 Task: Create a due date automation trigger when advanced on, 2 hours after a card is due add dates starting in more than 1 working days.
Action: Mouse moved to (1242, 354)
Screenshot: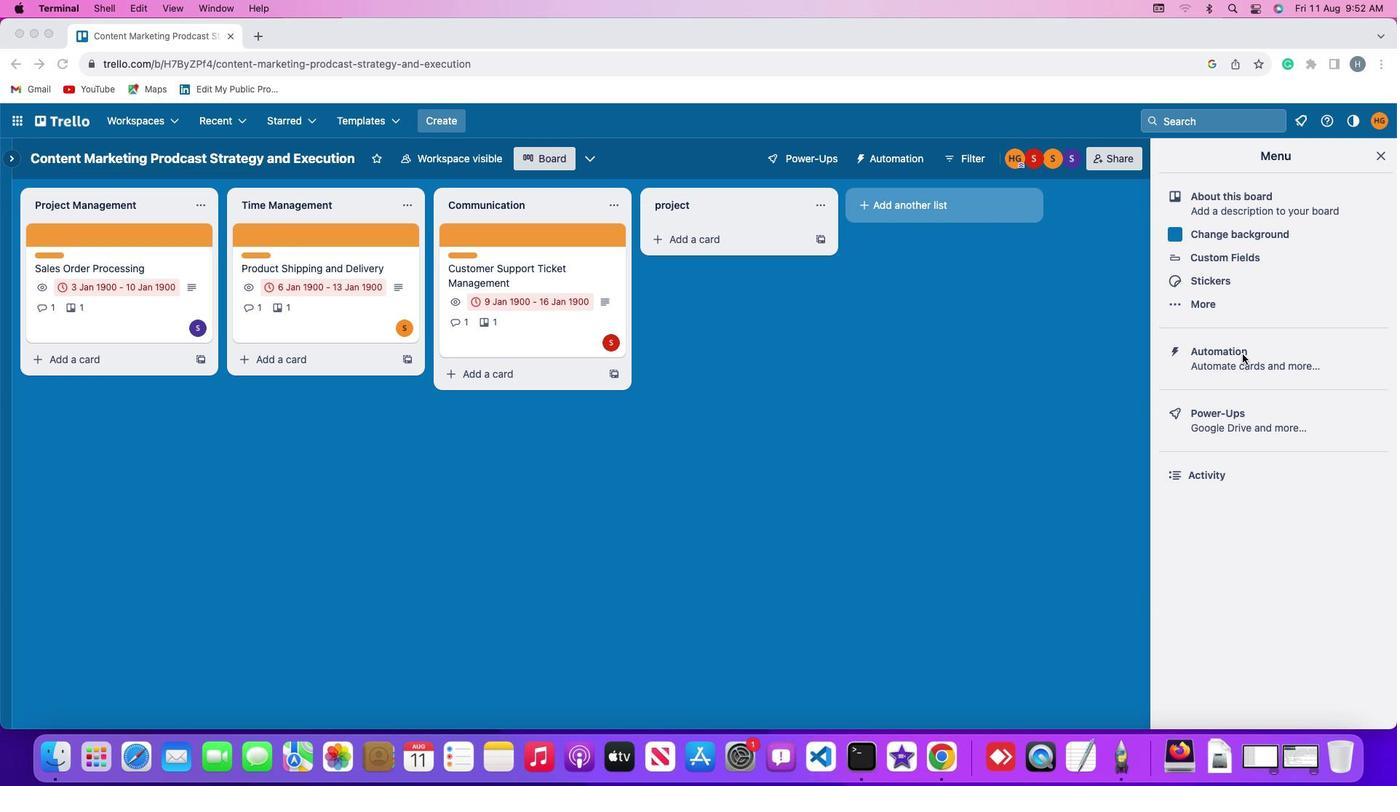 
Action: Mouse pressed left at (1242, 354)
Screenshot: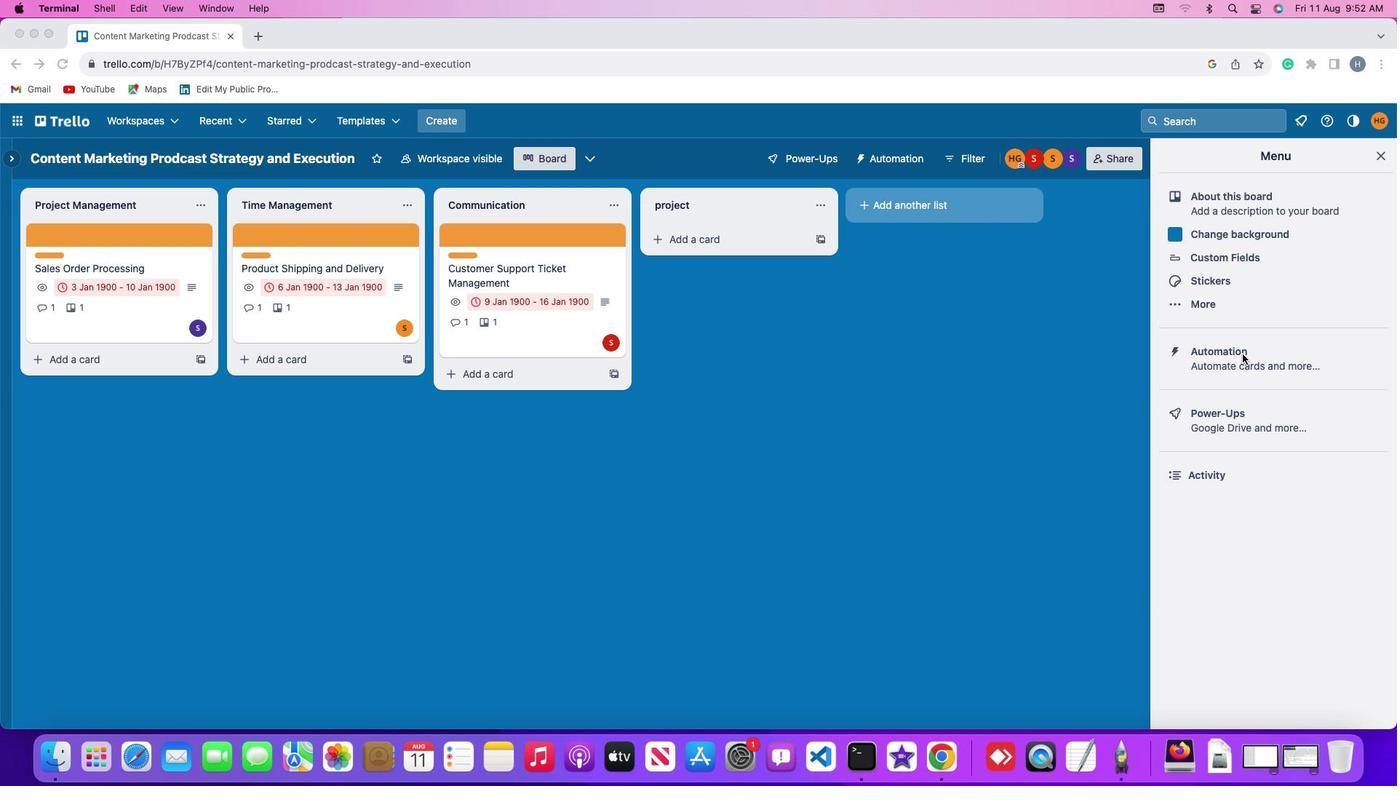 
Action: Mouse pressed left at (1242, 354)
Screenshot: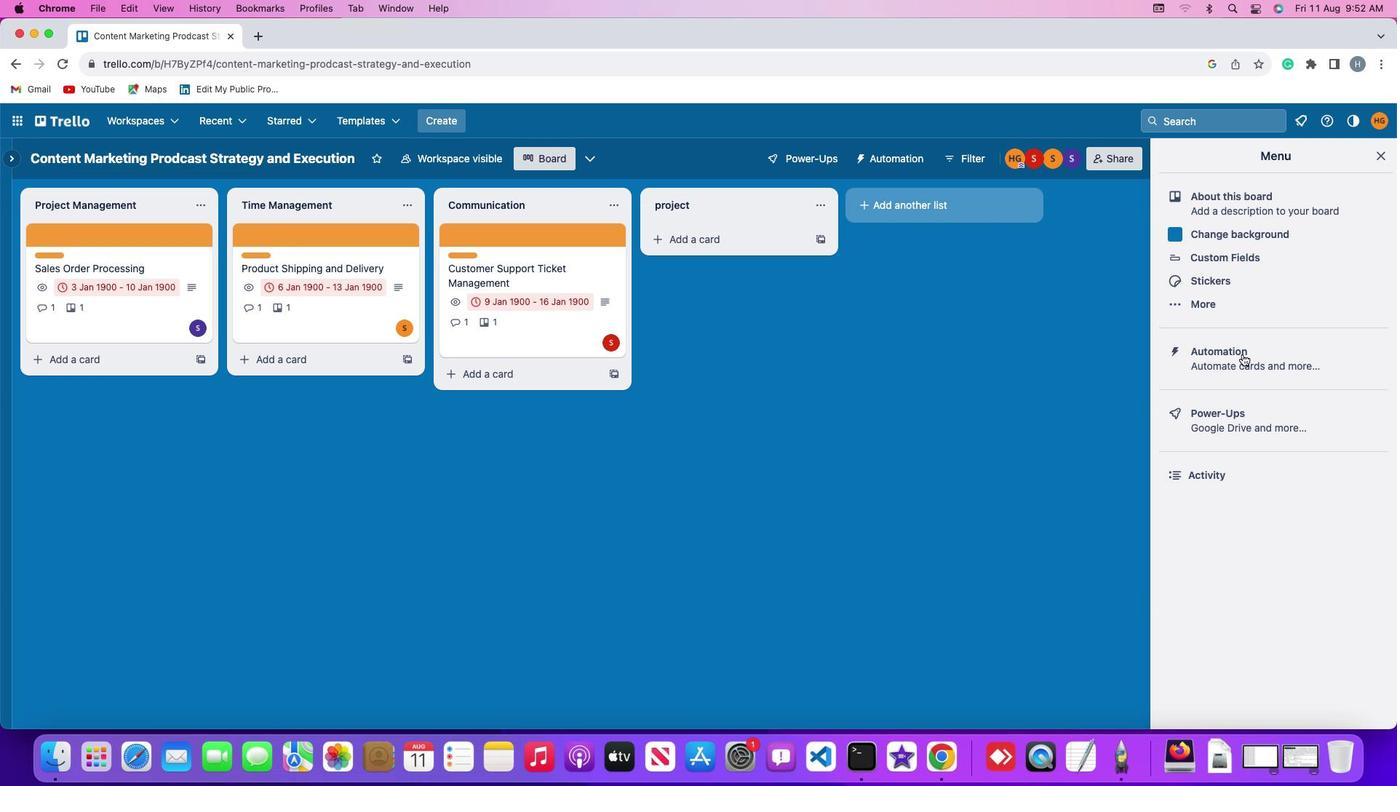 
Action: Mouse moved to (101, 351)
Screenshot: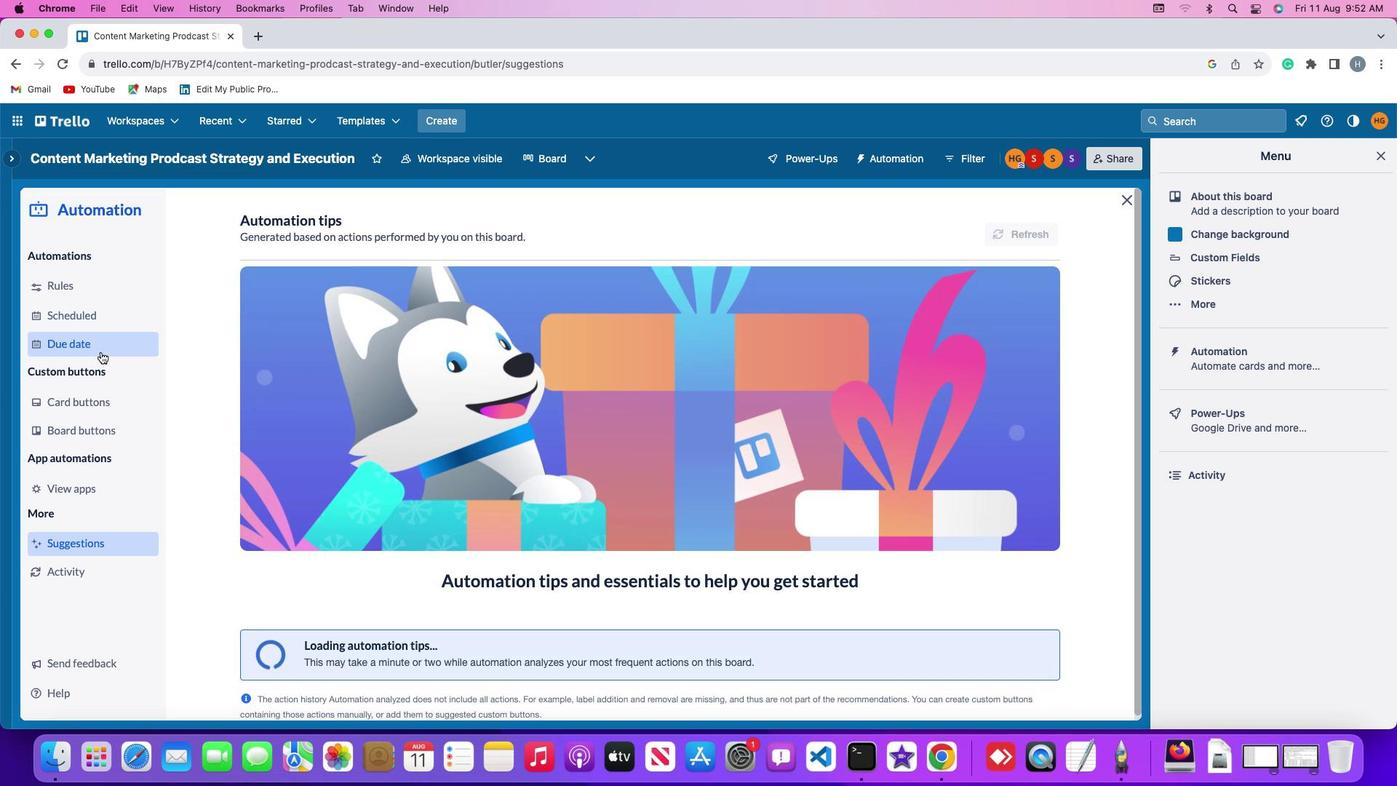 
Action: Mouse pressed left at (101, 351)
Screenshot: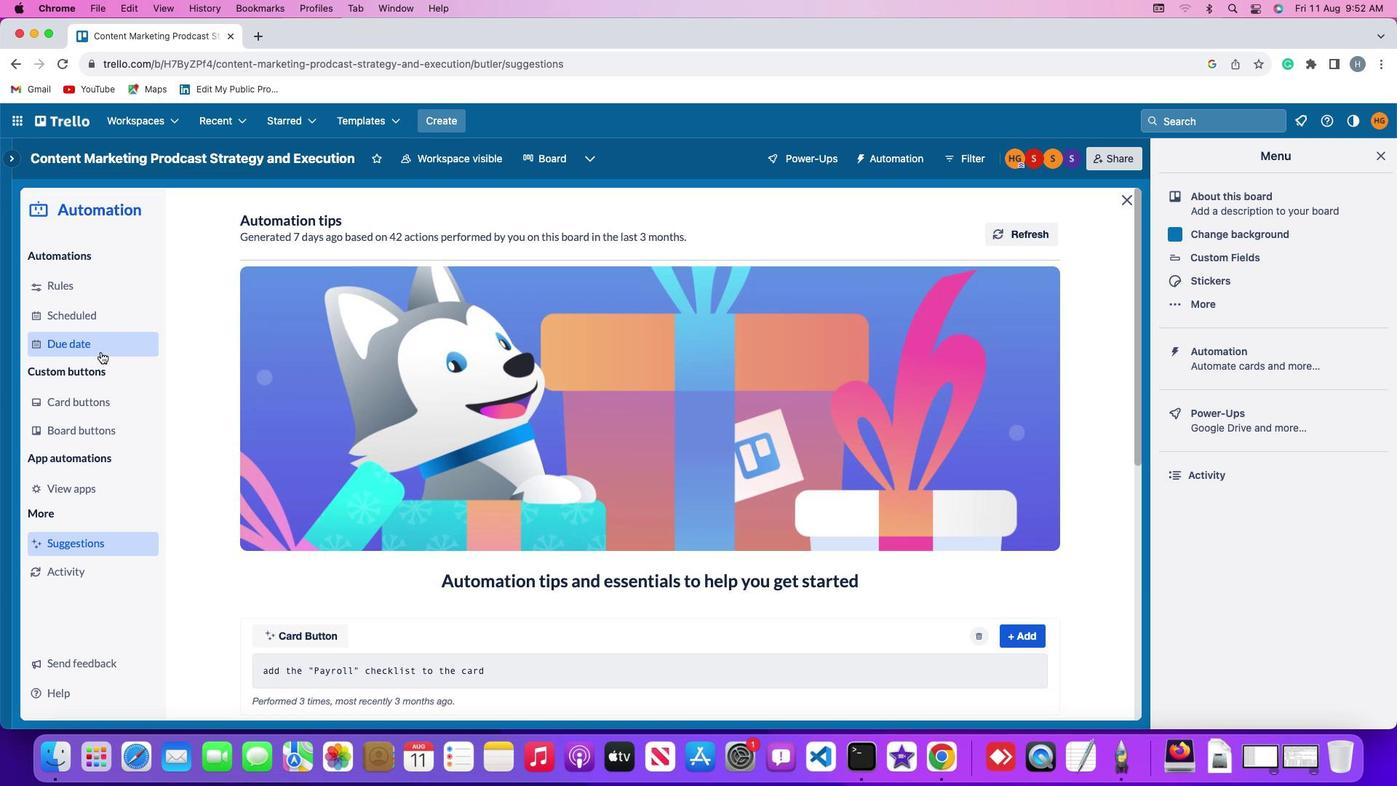 
Action: Mouse moved to (964, 218)
Screenshot: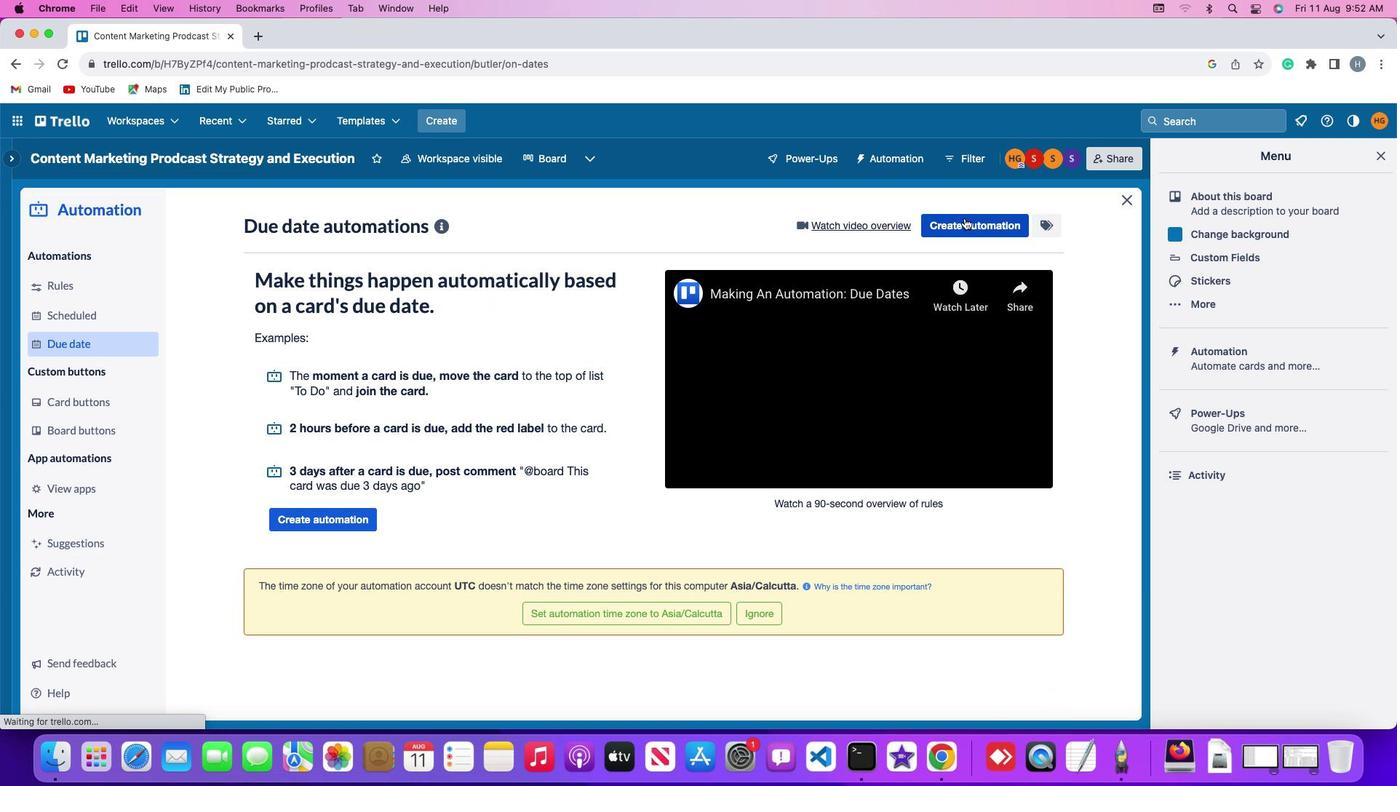 
Action: Mouse pressed left at (964, 218)
Screenshot: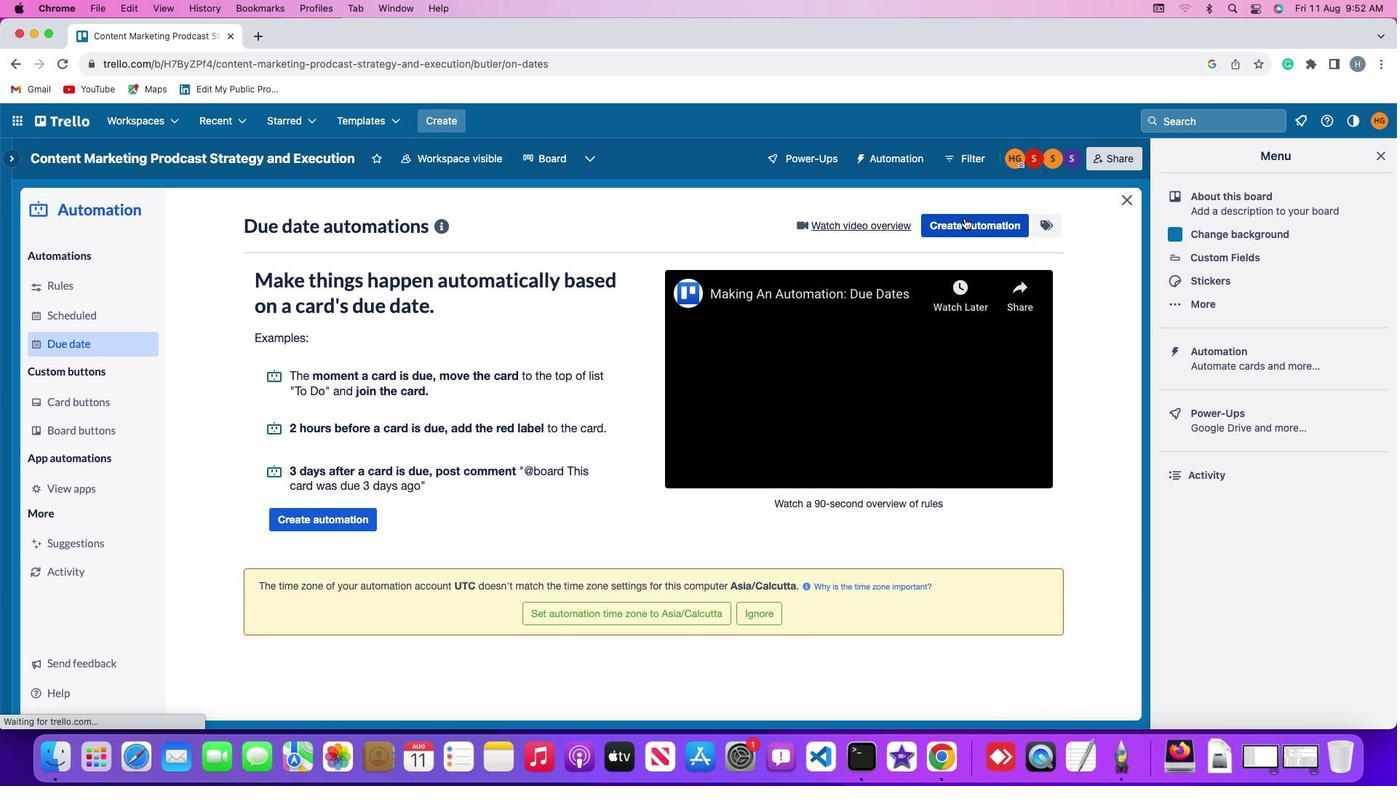 
Action: Mouse moved to (298, 361)
Screenshot: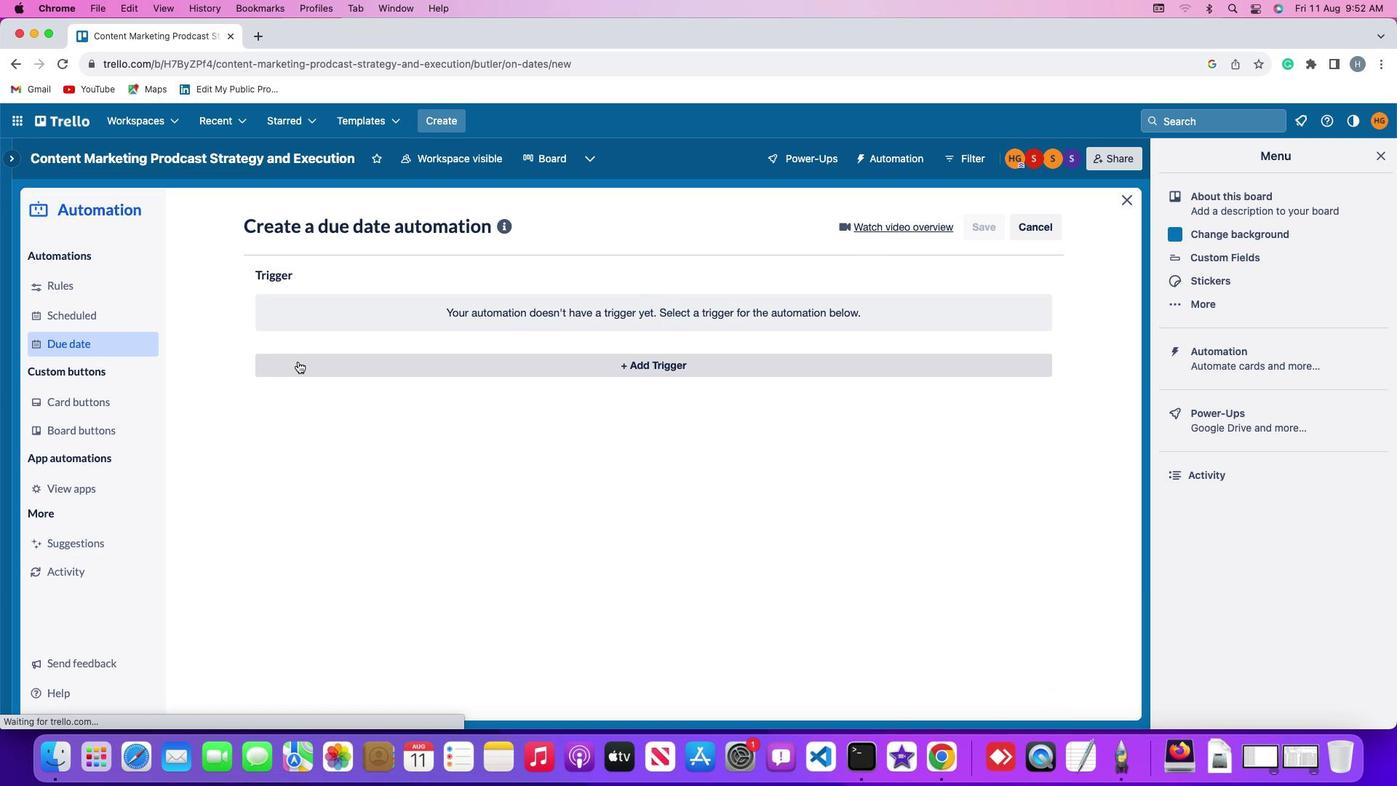 
Action: Mouse pressed left at (298, 361)
Screenshot: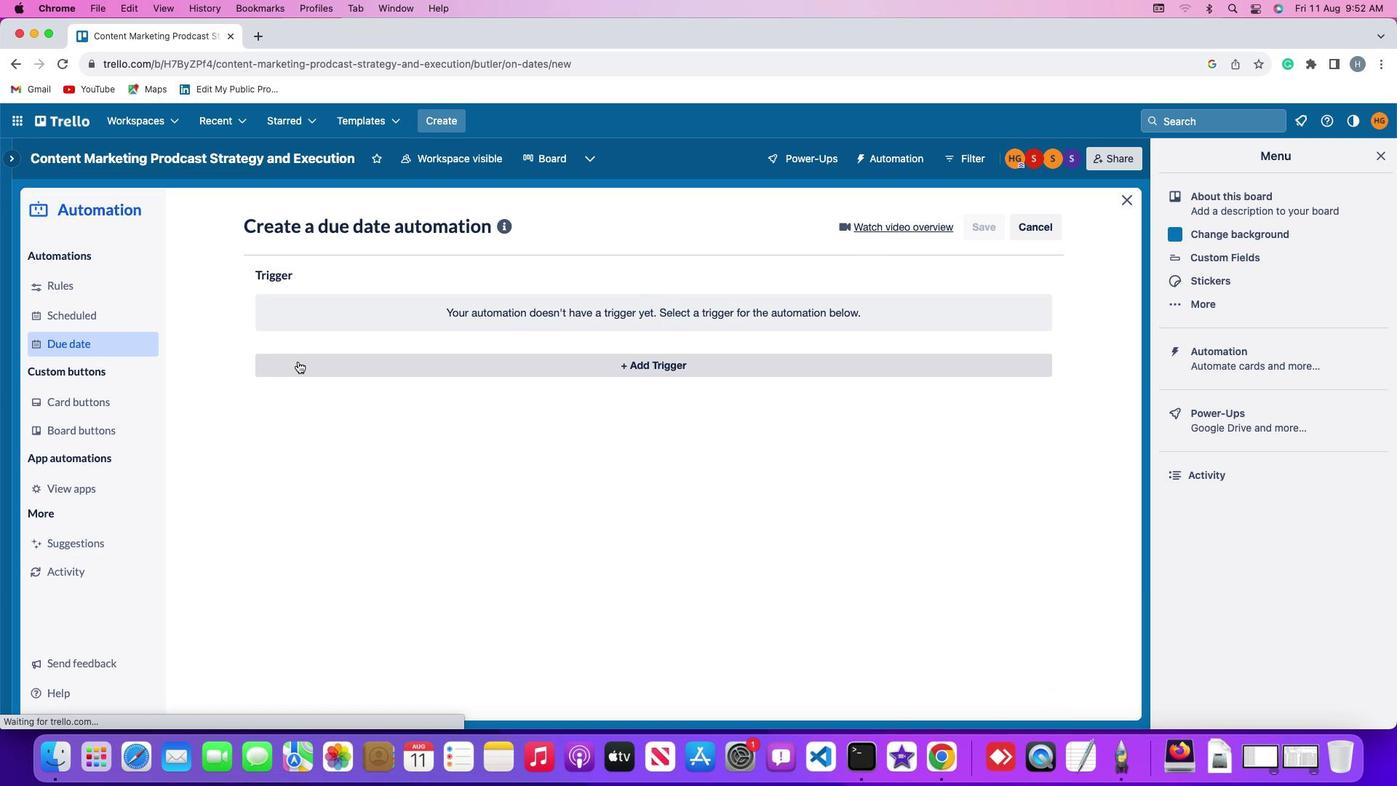 
Action: Mouse moved to (290, 583)
Screenshot: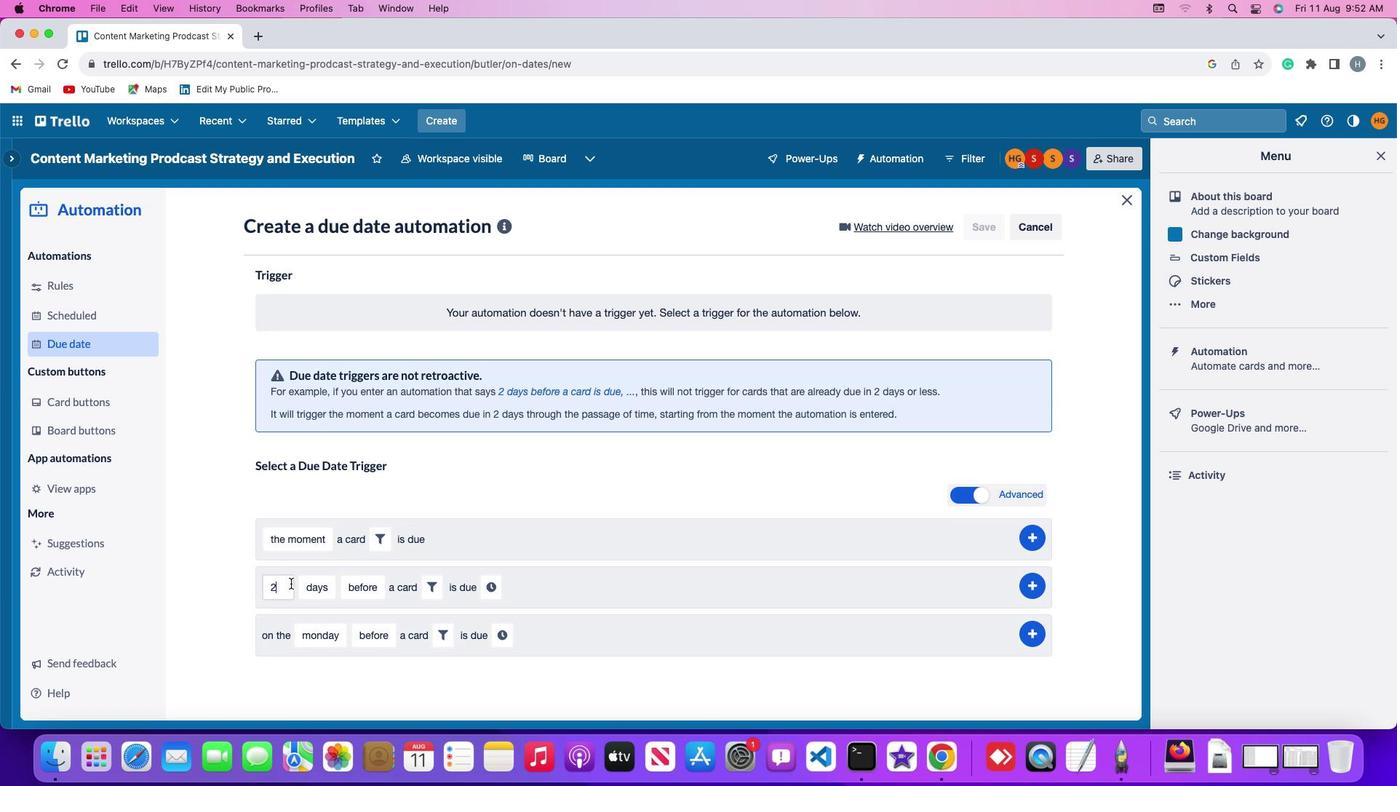 
Action: Mouse pressed left at (290, 583)
Screenshot: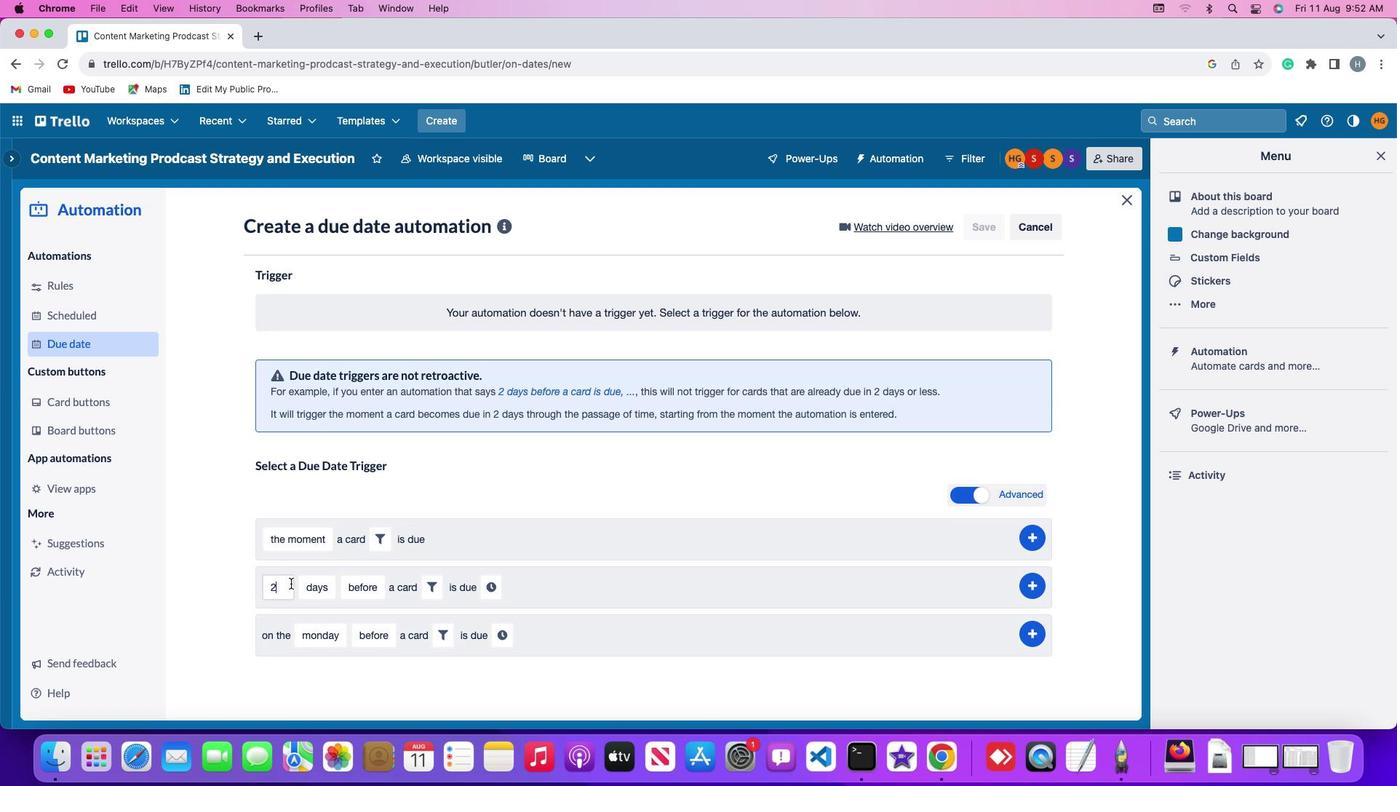 
Action: Key pressed Key.backspace'2'
Screenshot: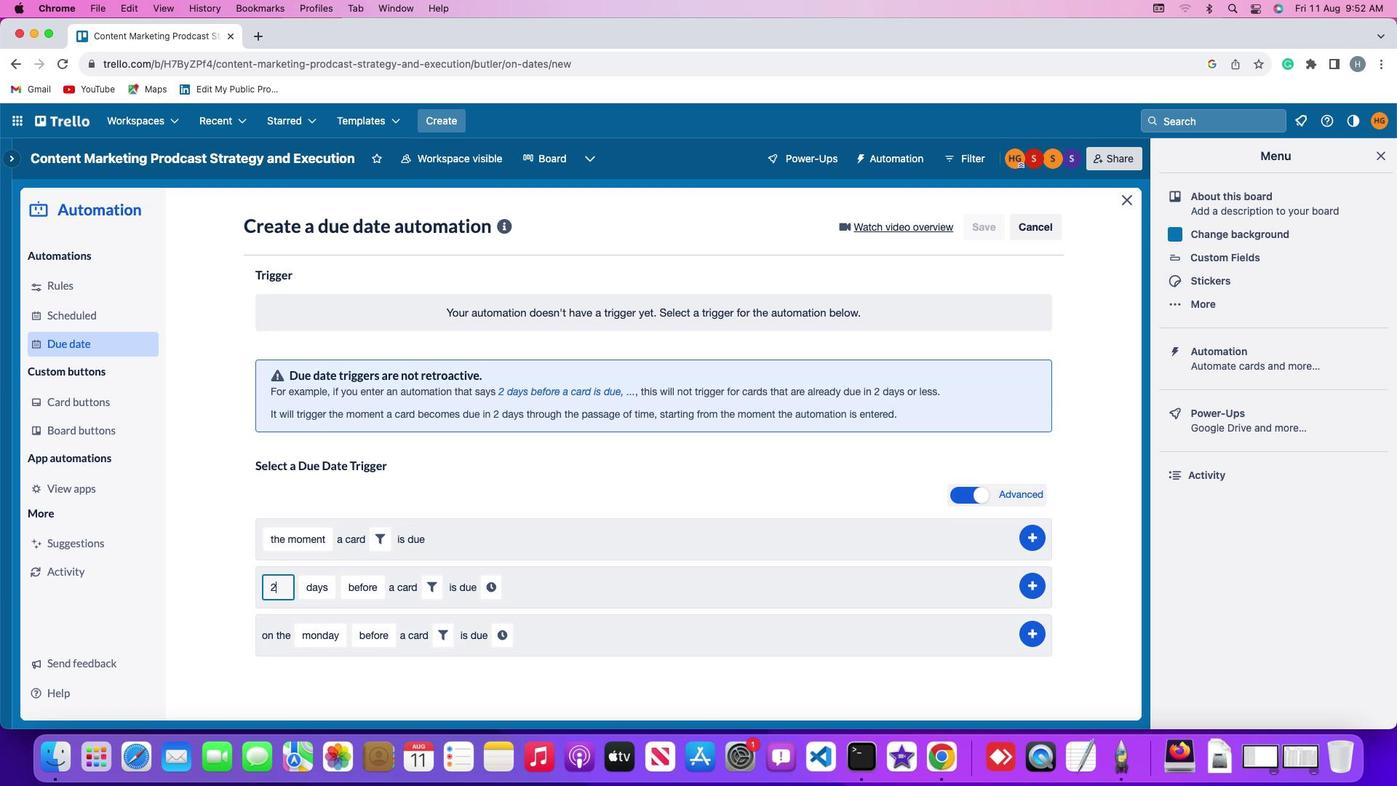
Action: Mouse moved to (313, 584)
Screenshot: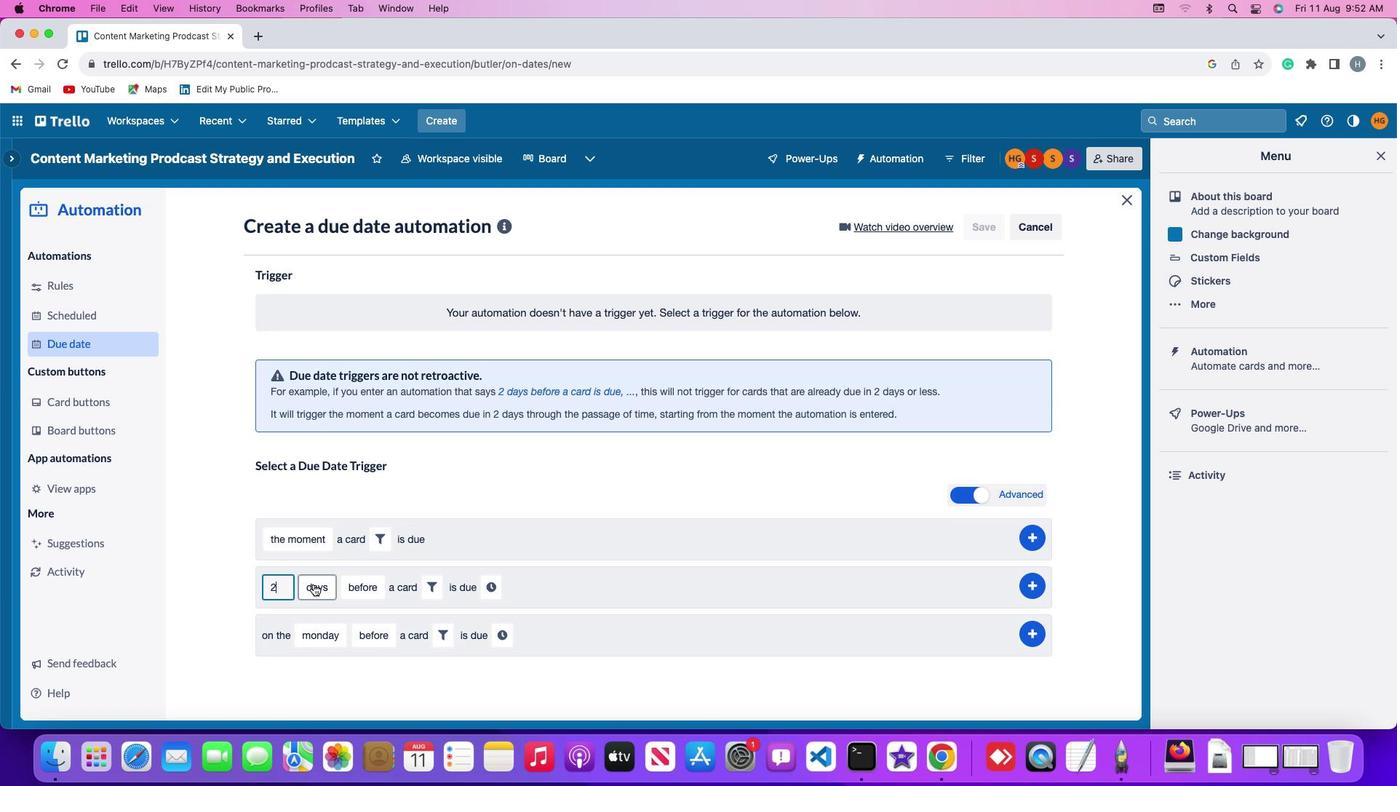
Action: Mouse pressed left at (313, 584)
Screenshot: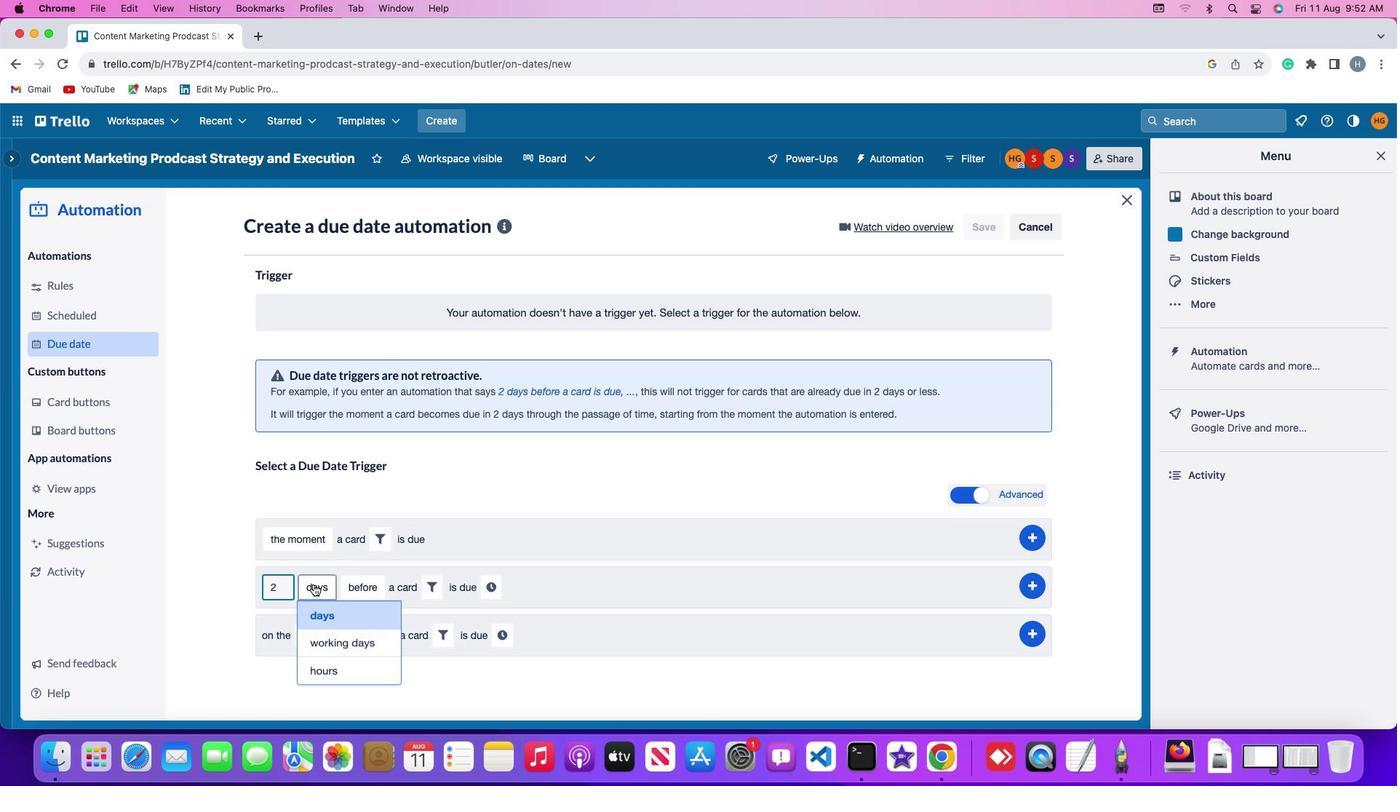 
Action: Mouse moved to (330, 677)
Screenshot: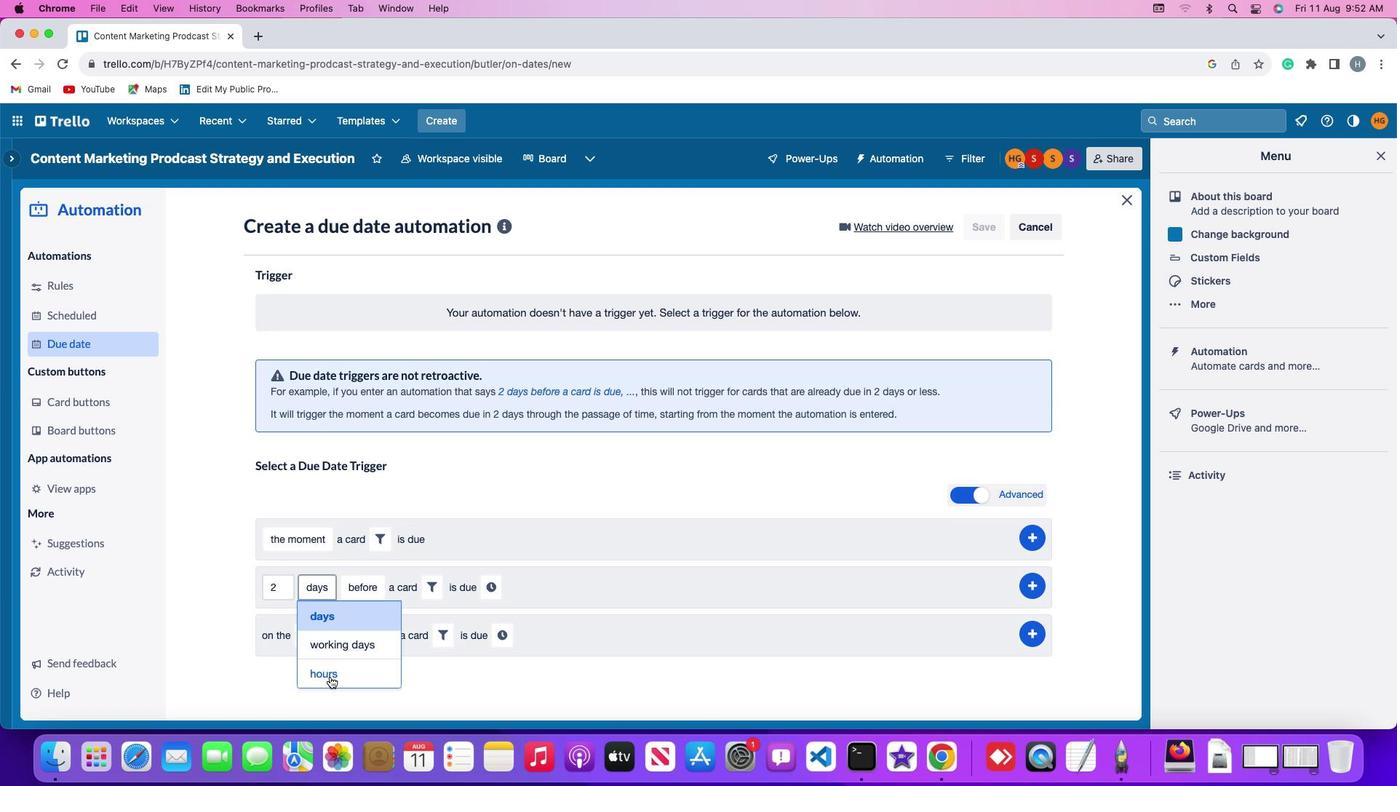 
Action: Mouse pressed left at (330, 677)
Screenshot: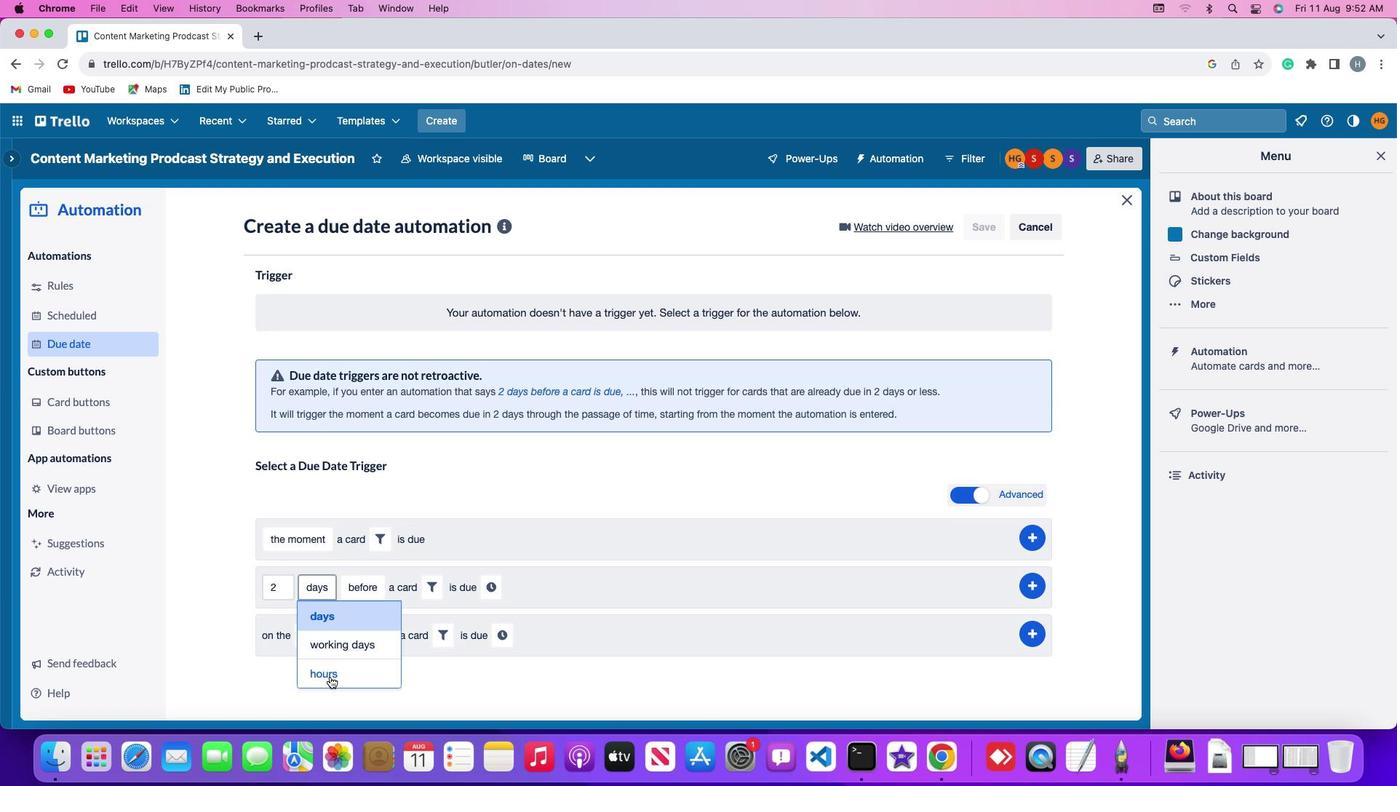 
Action: Mouse moved to (369, 589)
Screenshot: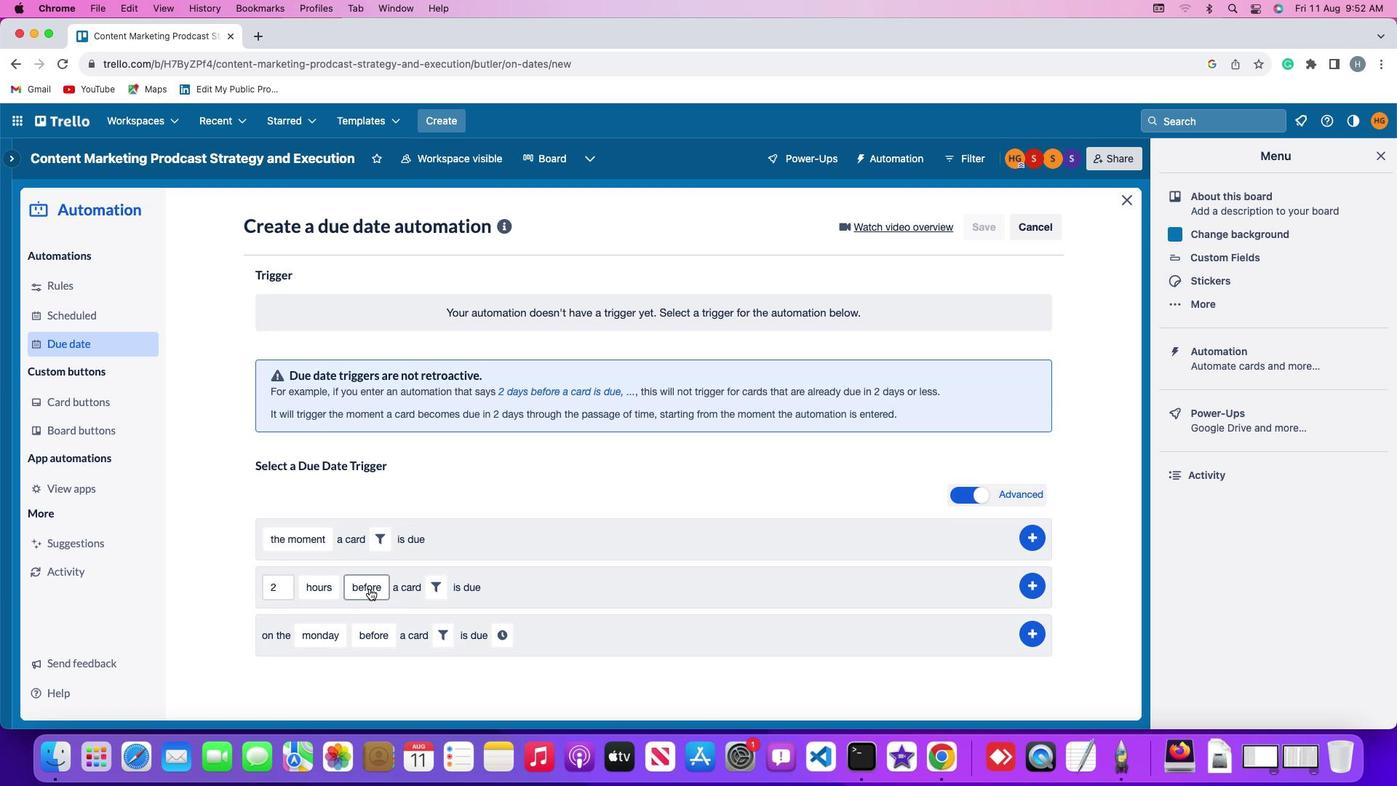 
Action: Mouse pressed left at (369, 589)
Screenshot: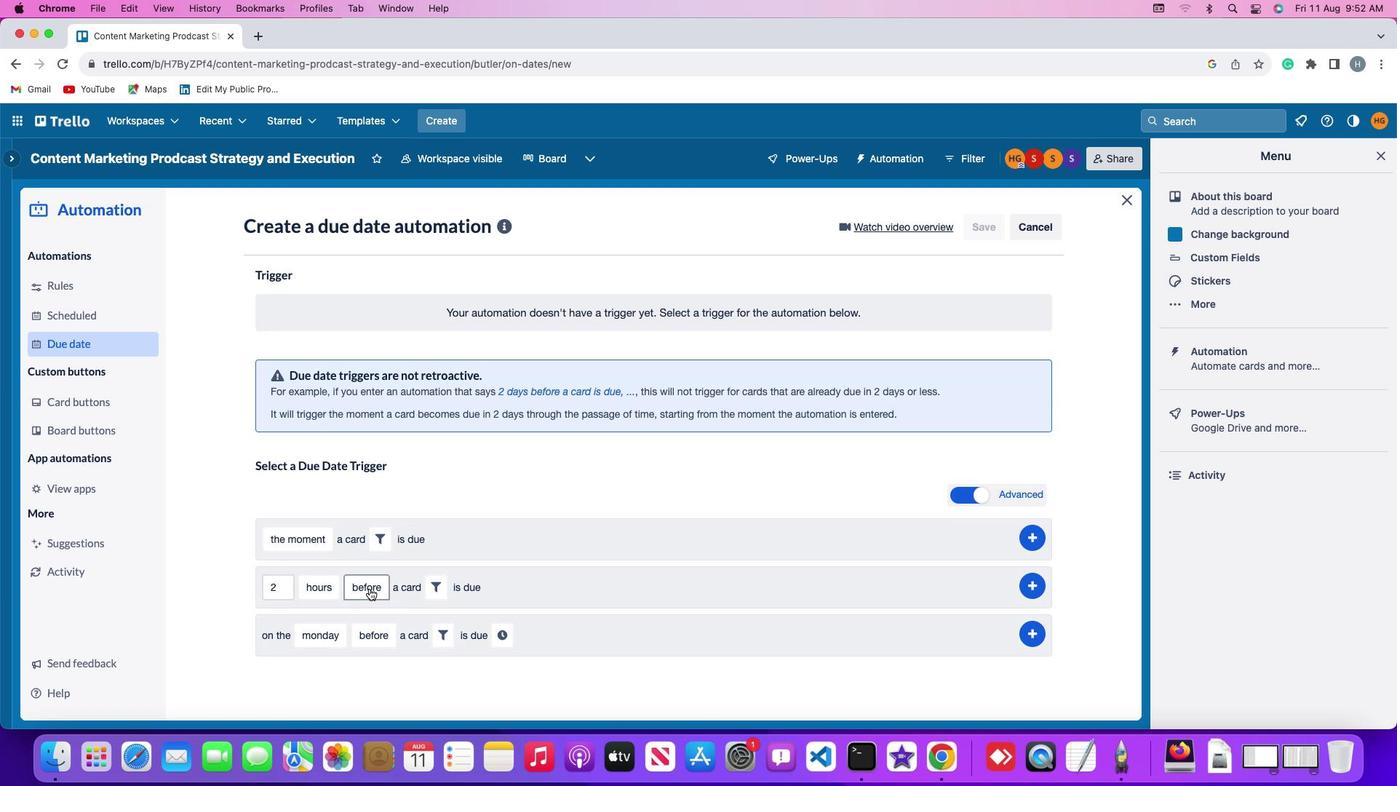 
Action: Mouse moved to (375, 651)
Screenshot: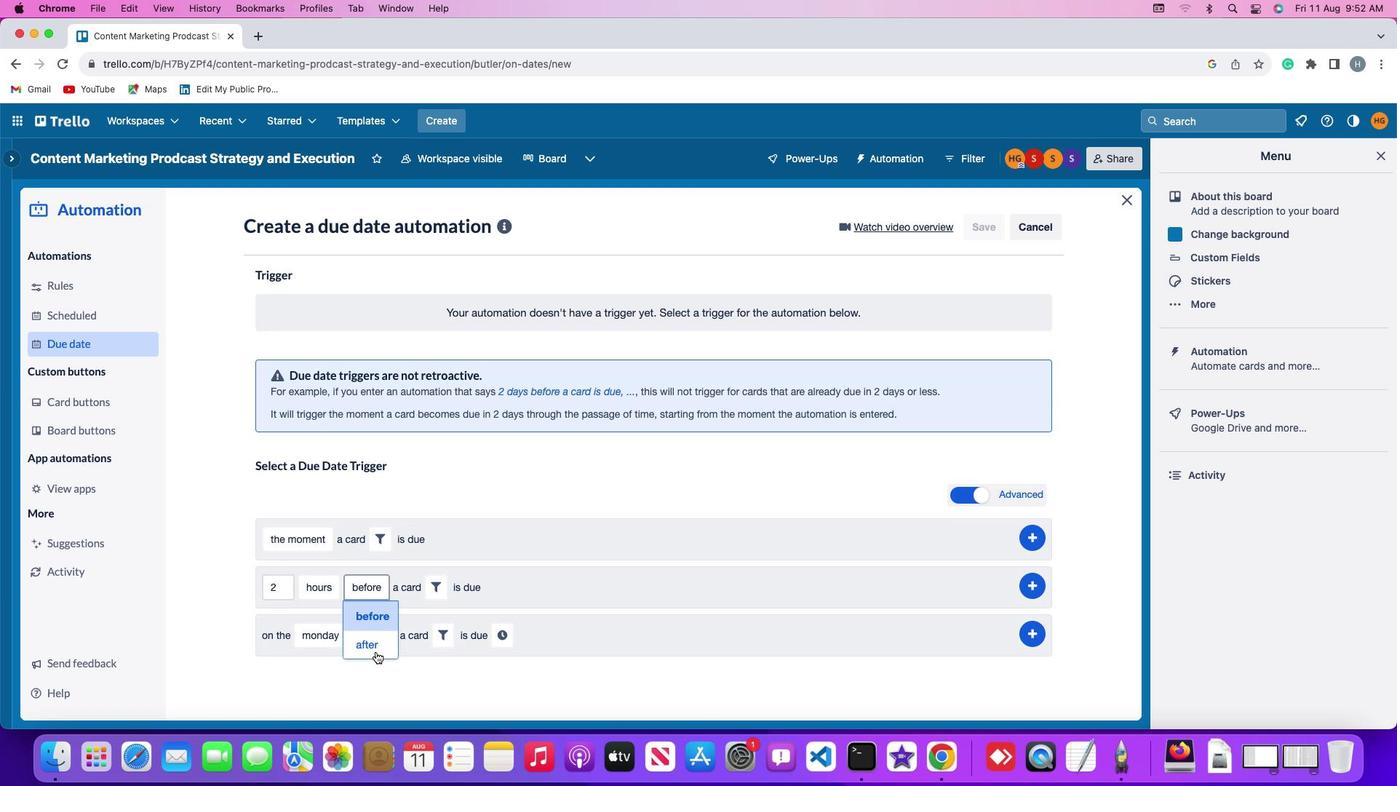 
Action: Mouse pressed left at (375, 651)
Screenshot: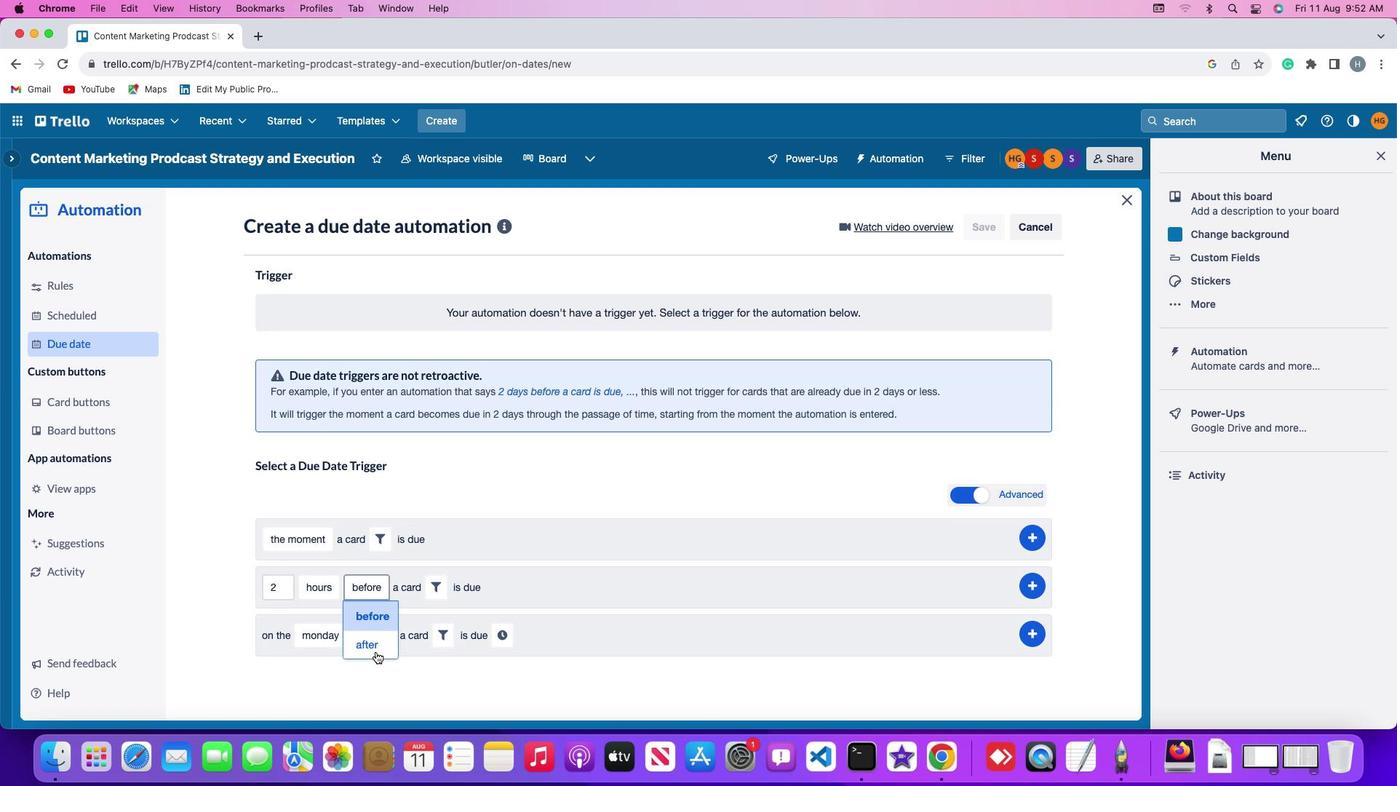 
Action: Mouse moved to (428, 586)
Screenshot: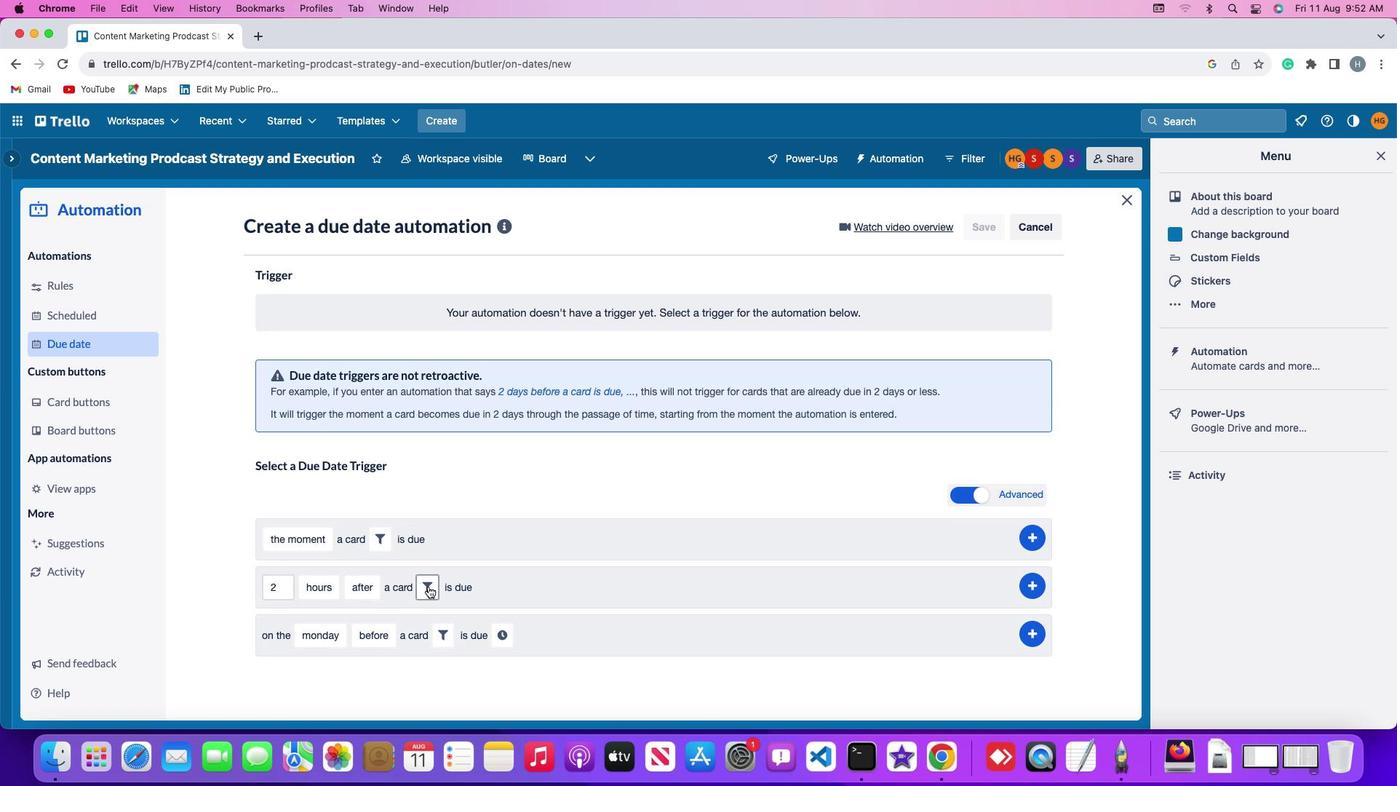 
Action: Mouse pressed left at (428, 586)
Screenshot: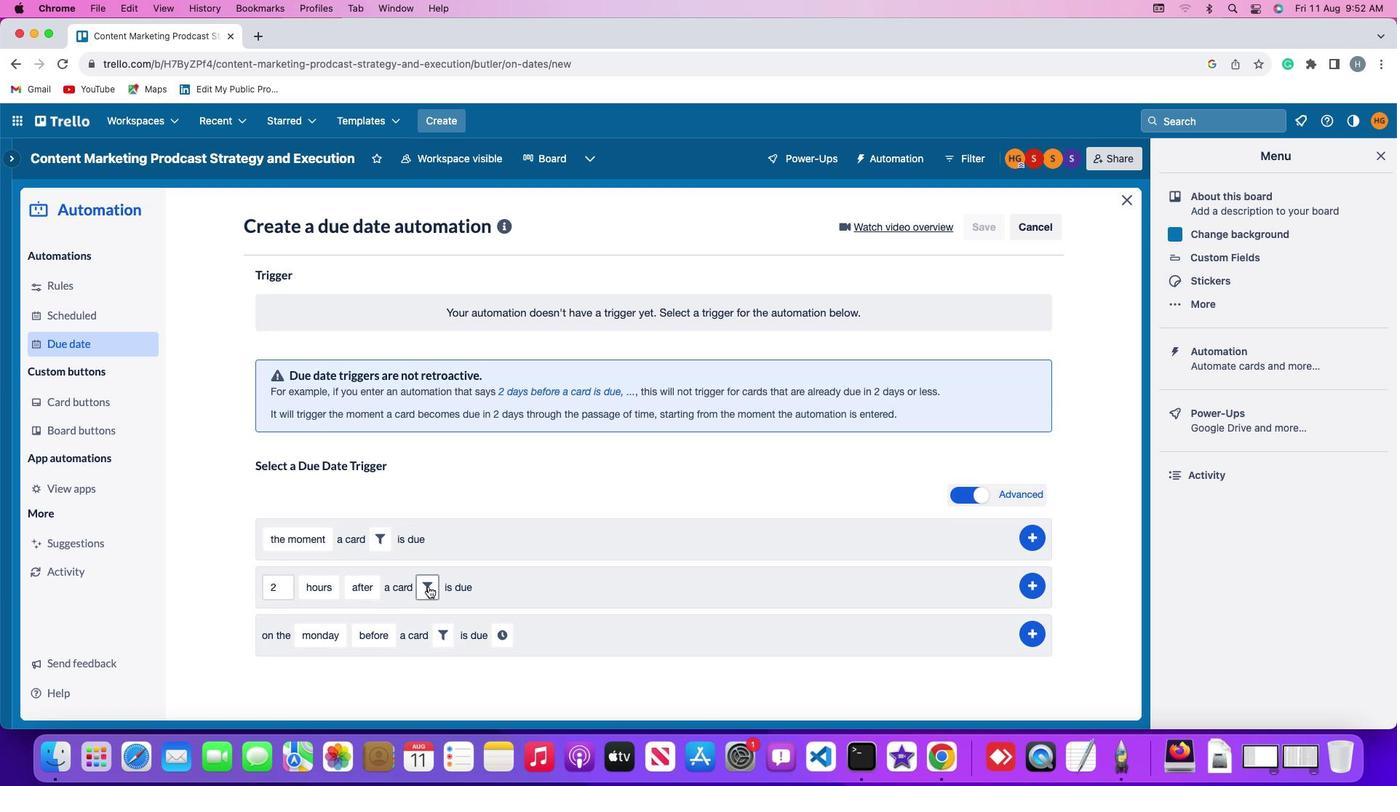 
Action: Mouse moved to (506, 638)
Screenshot: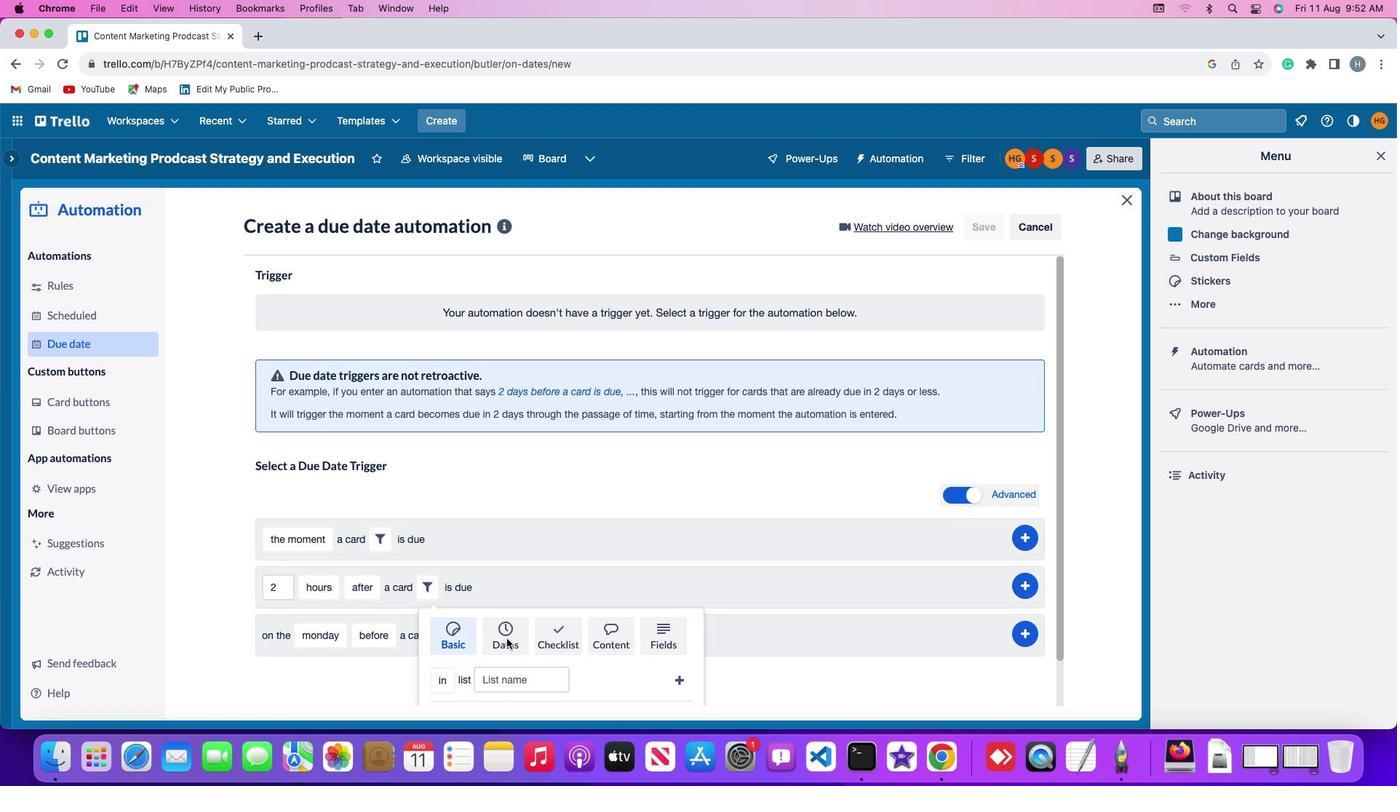 
Action: Mouse pressed left at (506, 638)
Screenshot: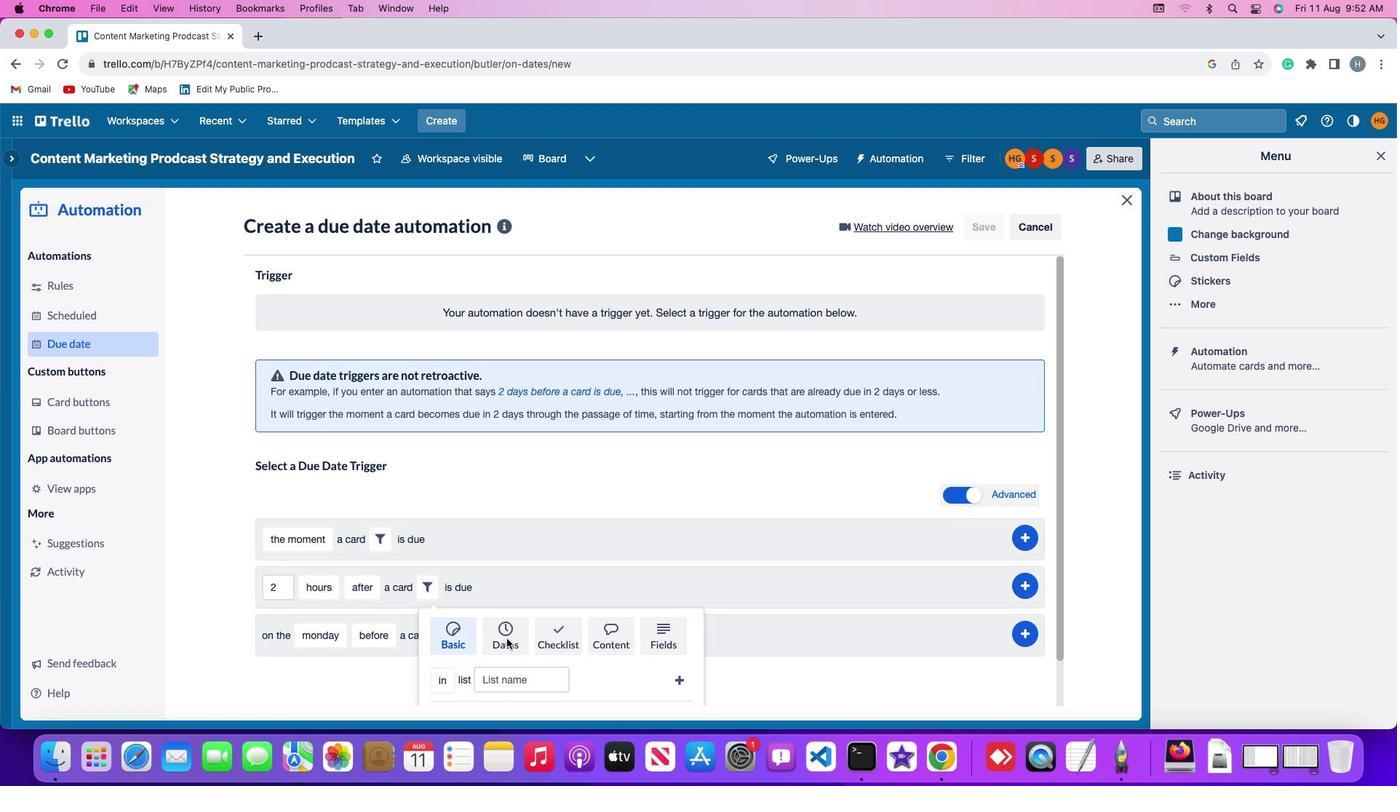 
Action: Mouse moved to (391, 667)
Screenshot: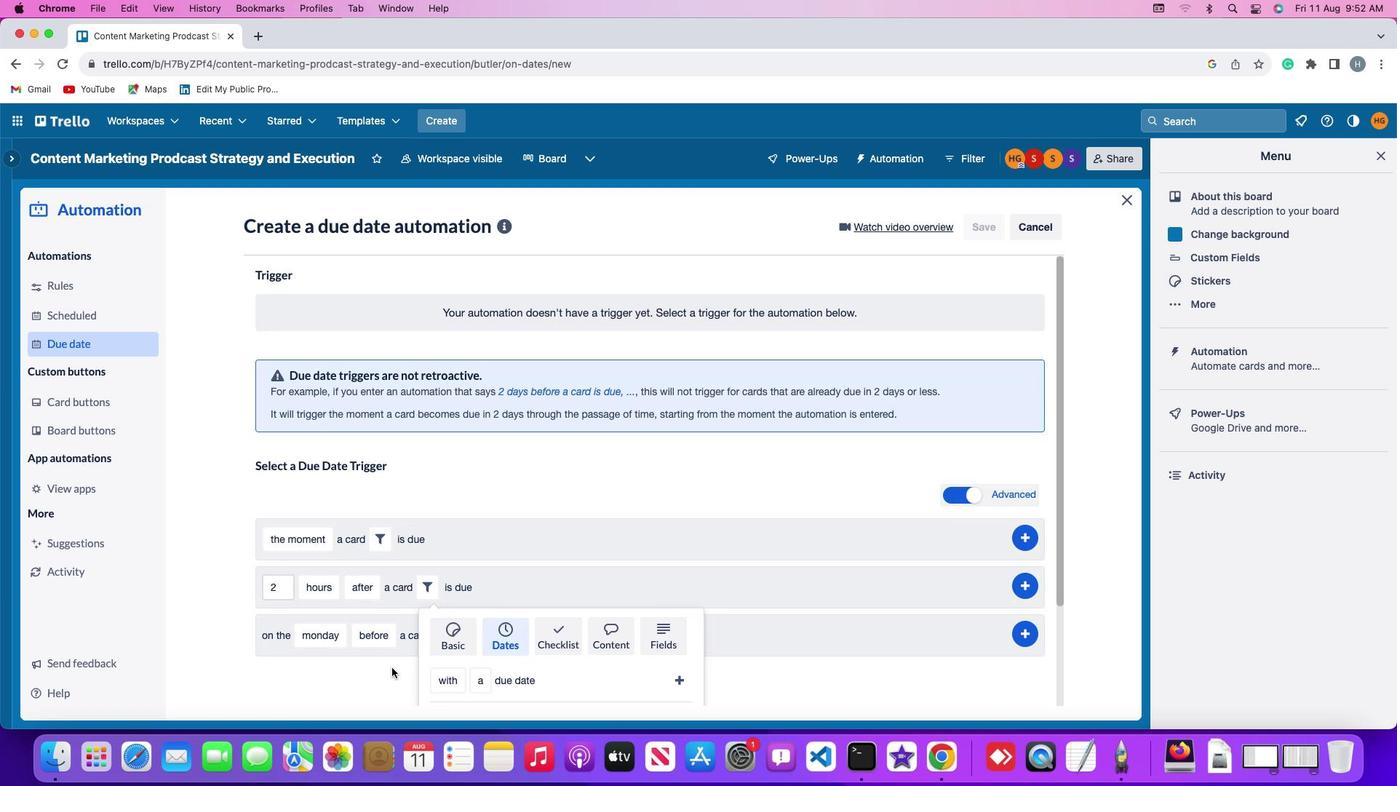 
Action: Mouse scrolled (391, 667) with delta (0, 0)
Screenshot: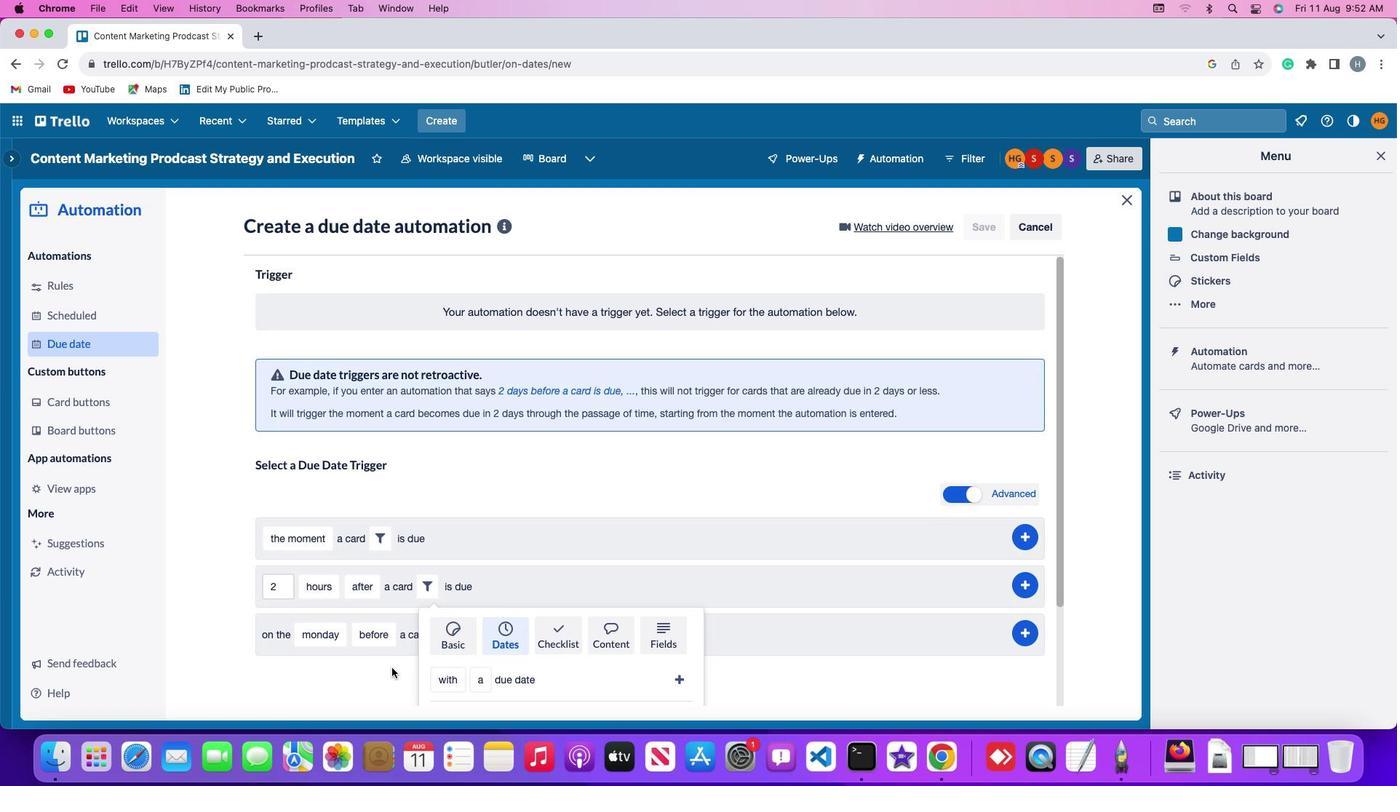 
Action: Mouse scrolled (391, 667) with delta (0, 0)
Screenshot: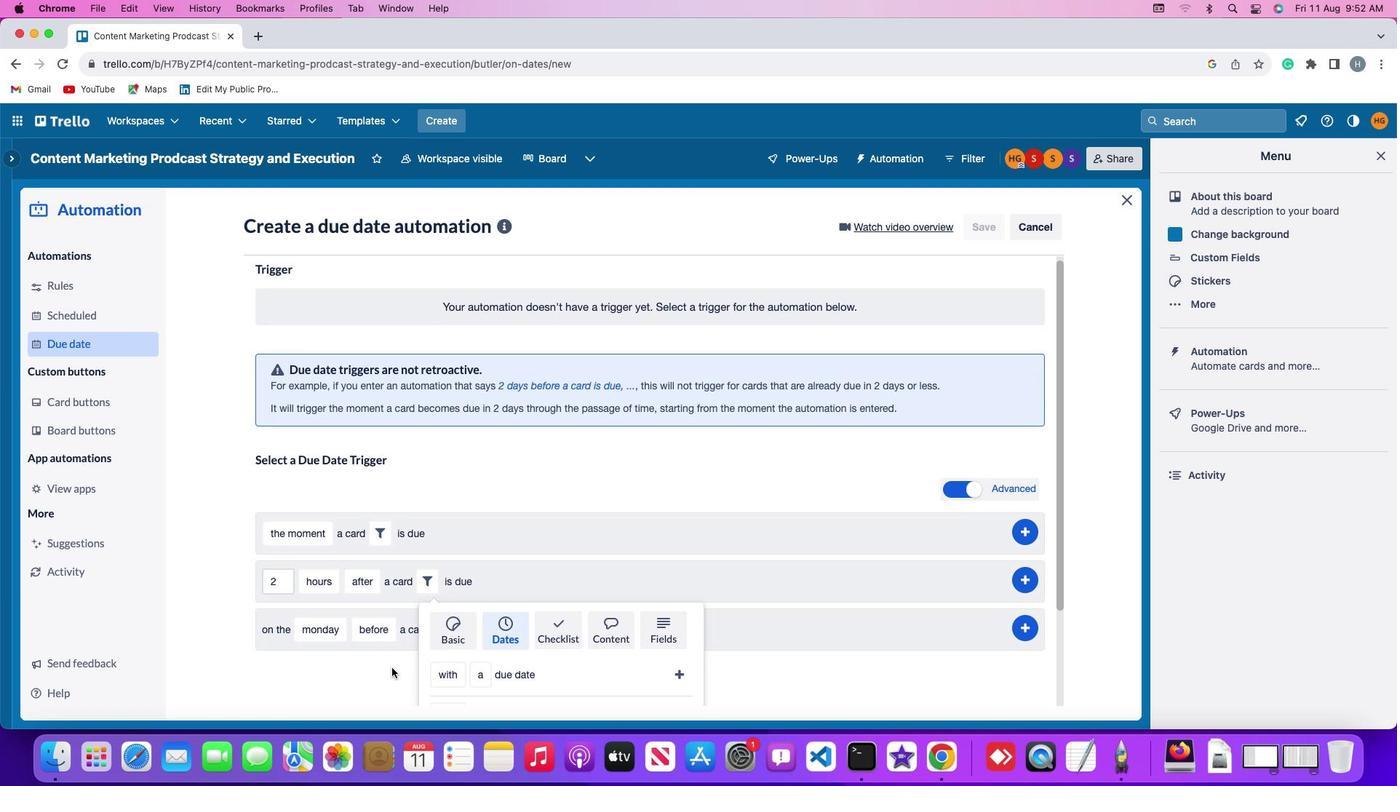 
Action: Mouse scrolled (391, 667) with delta (0, -2)
Screenshot: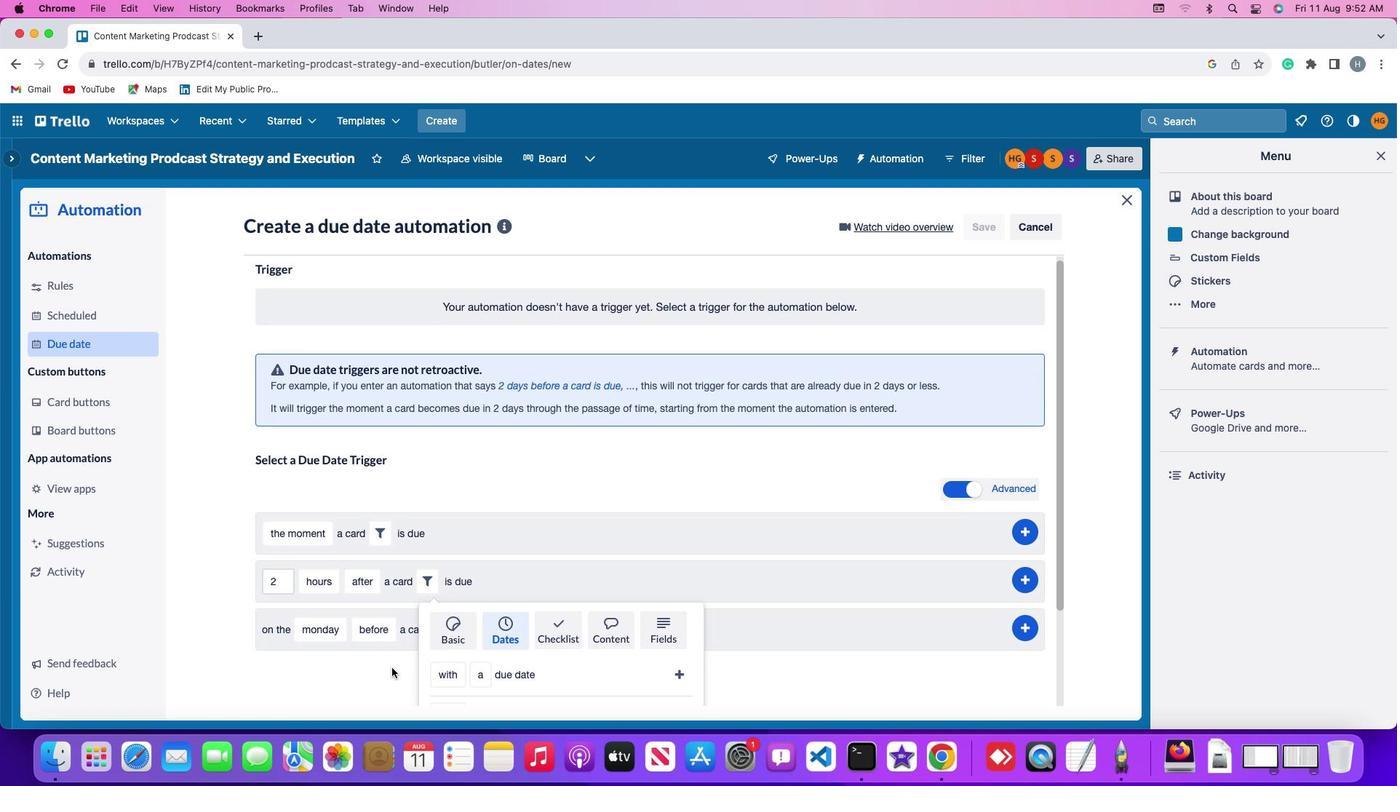 
Action: Mouse scrolled (391, 667) with delta (0, -3)
Screenshot: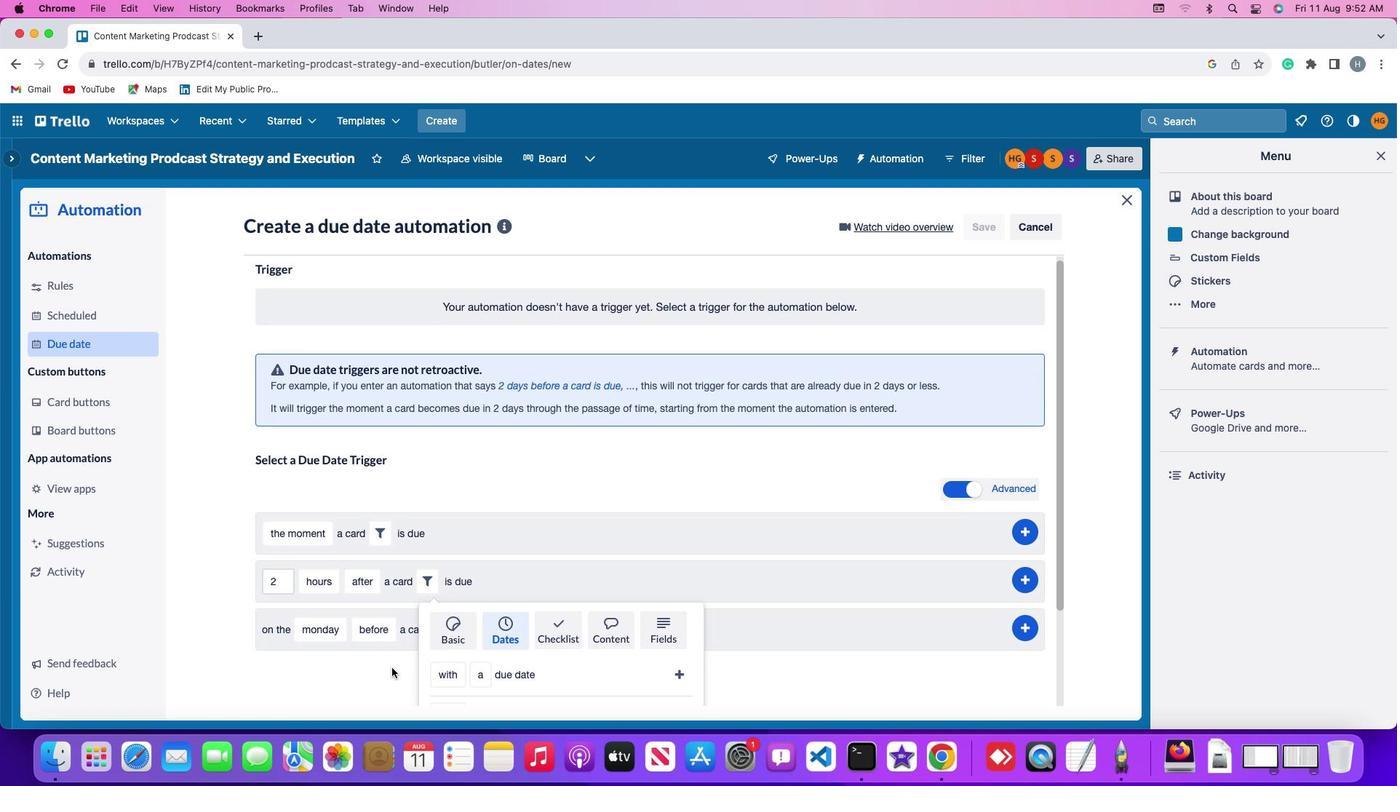 
Action: Mouse scrolled (391, 667) with delta (0, -4)
Screenshot: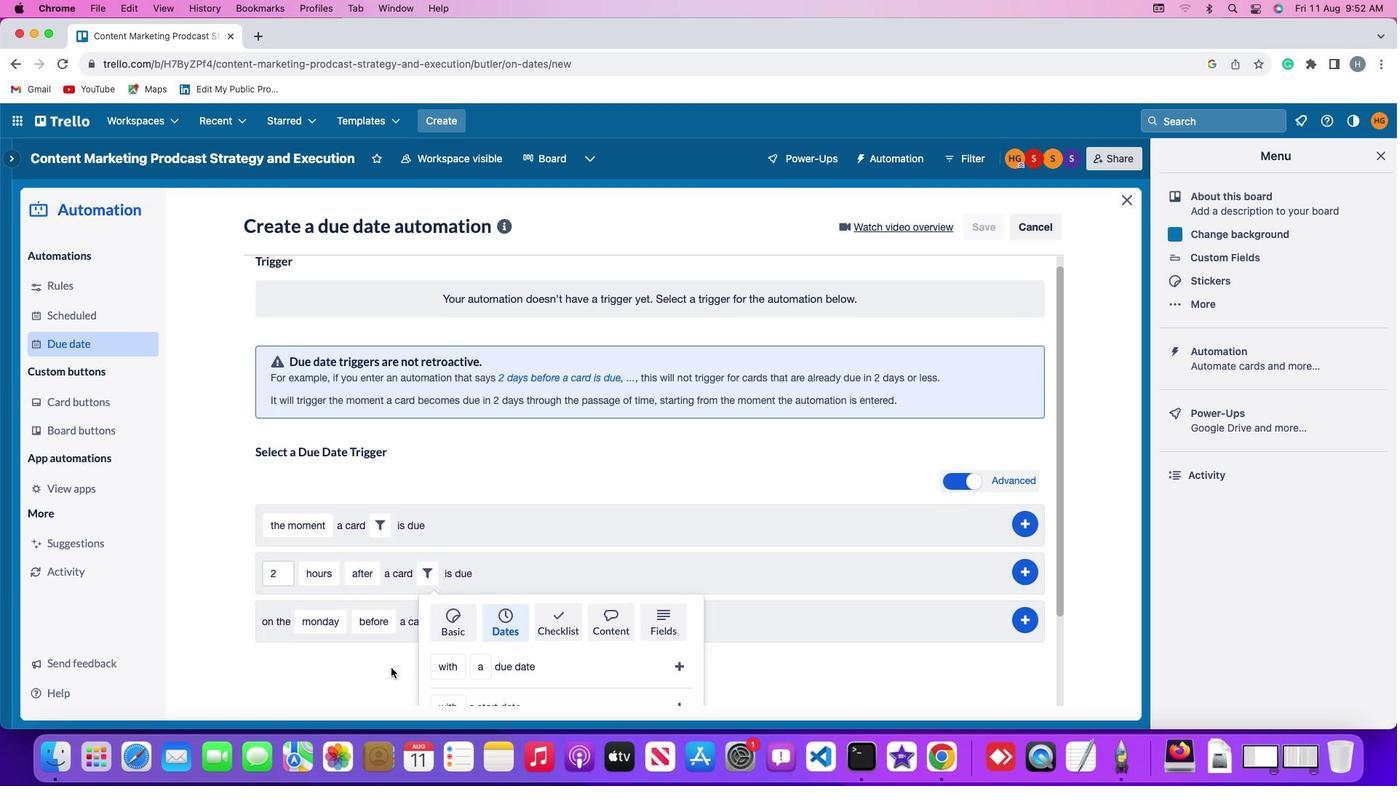 
Action: Mouse moved to (390, 666)
Screenshot: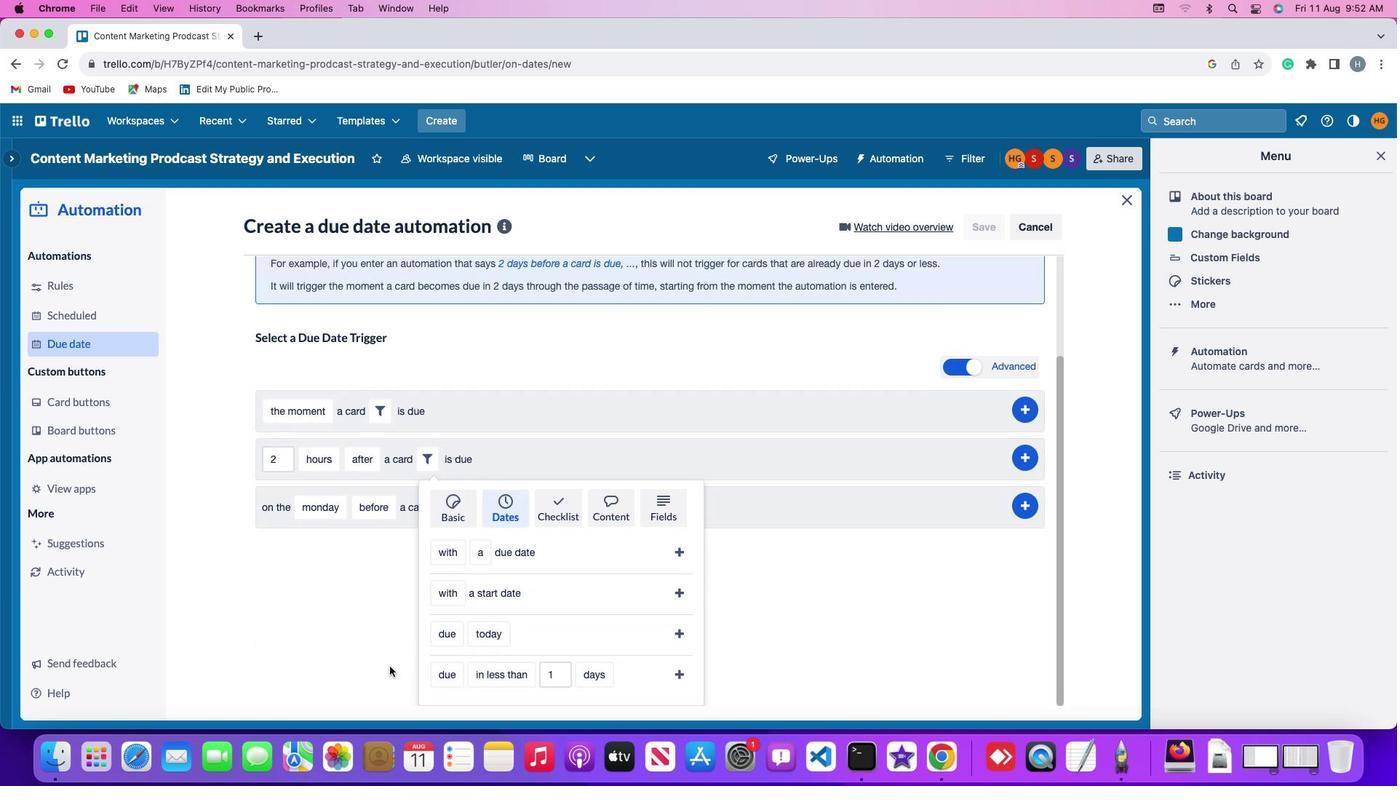 
Action: Mouse scrolled (390, 666) with delta (0, 0)
Screenshot: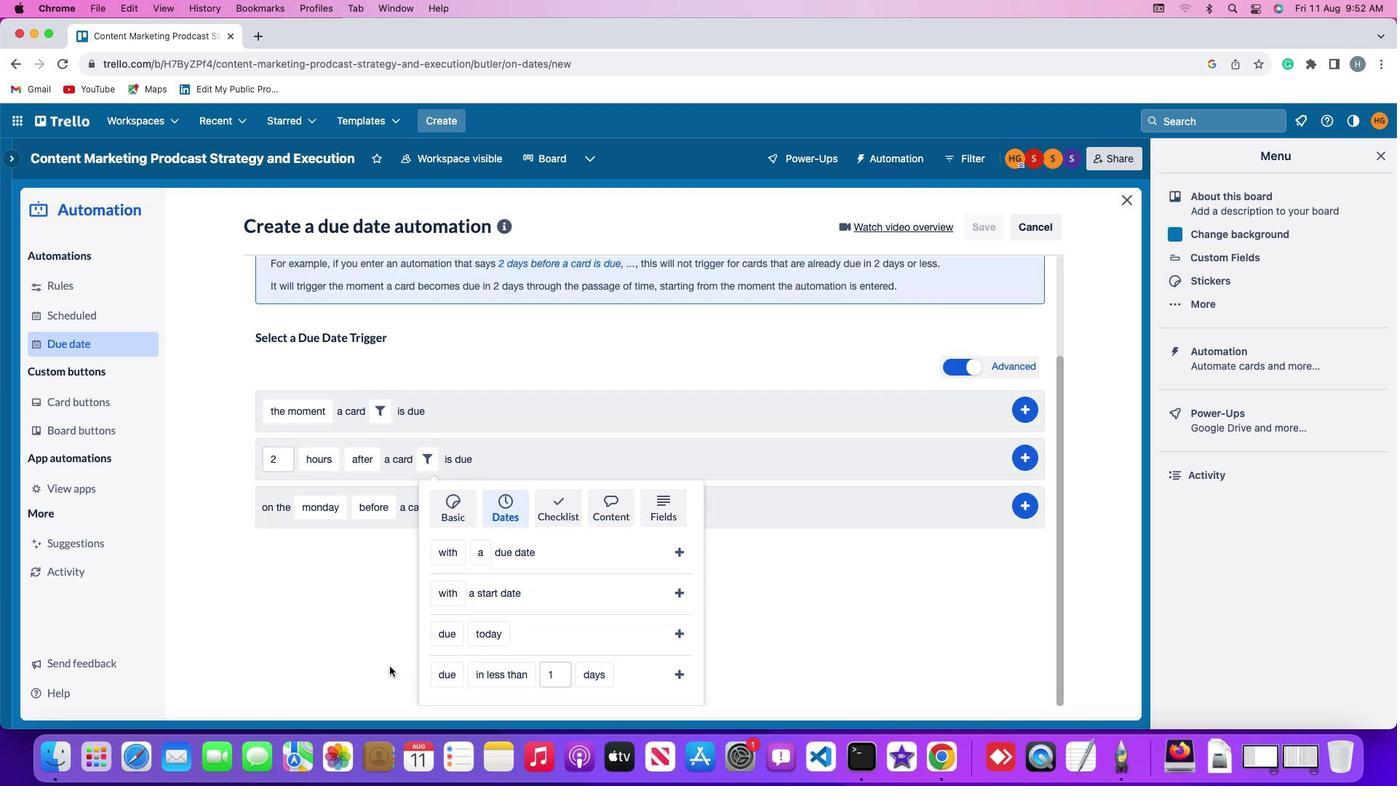 
Action: Mouse scrolled (390, 666) with delta (0, 0)
Screenshot: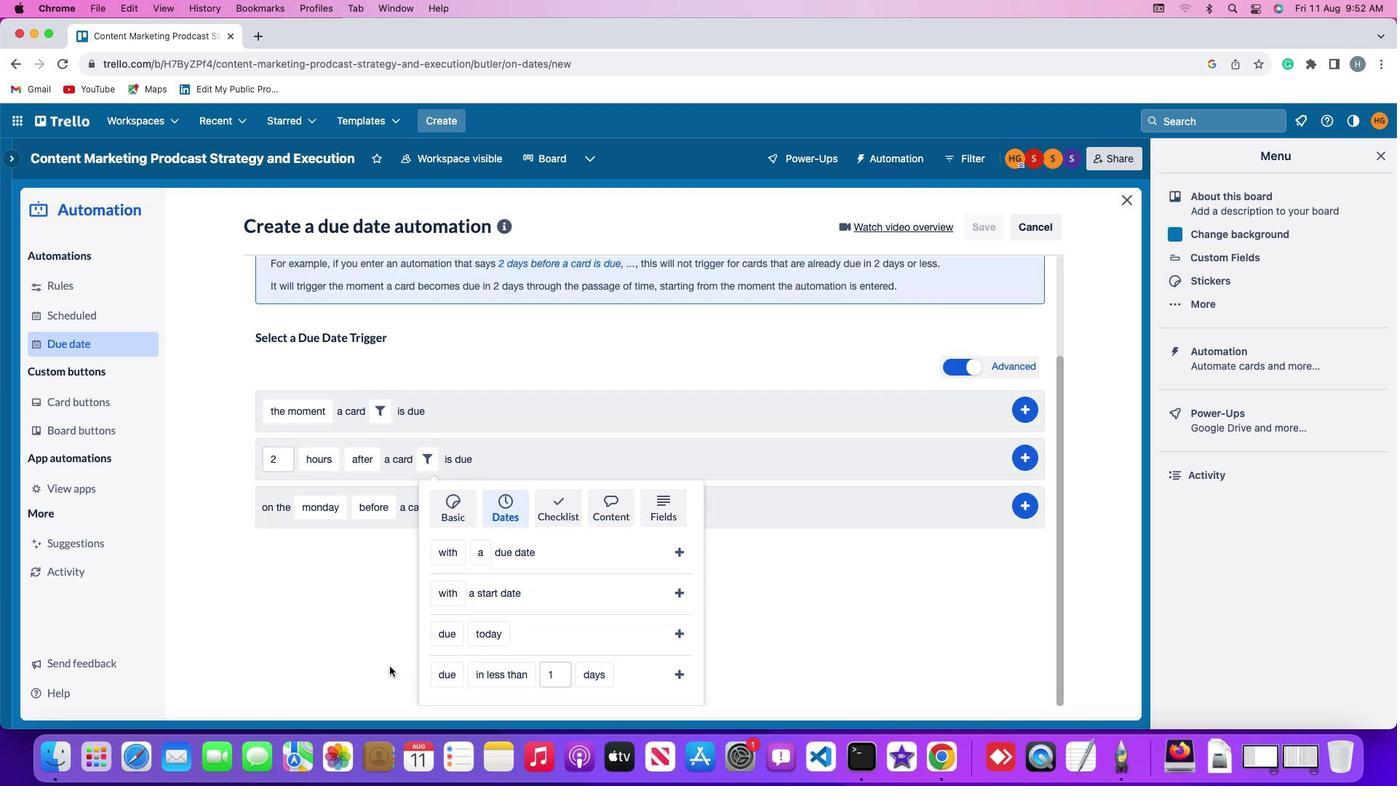 
Action: Mouse scrolled (390, 666) with delta (0, -2)
Screenshot: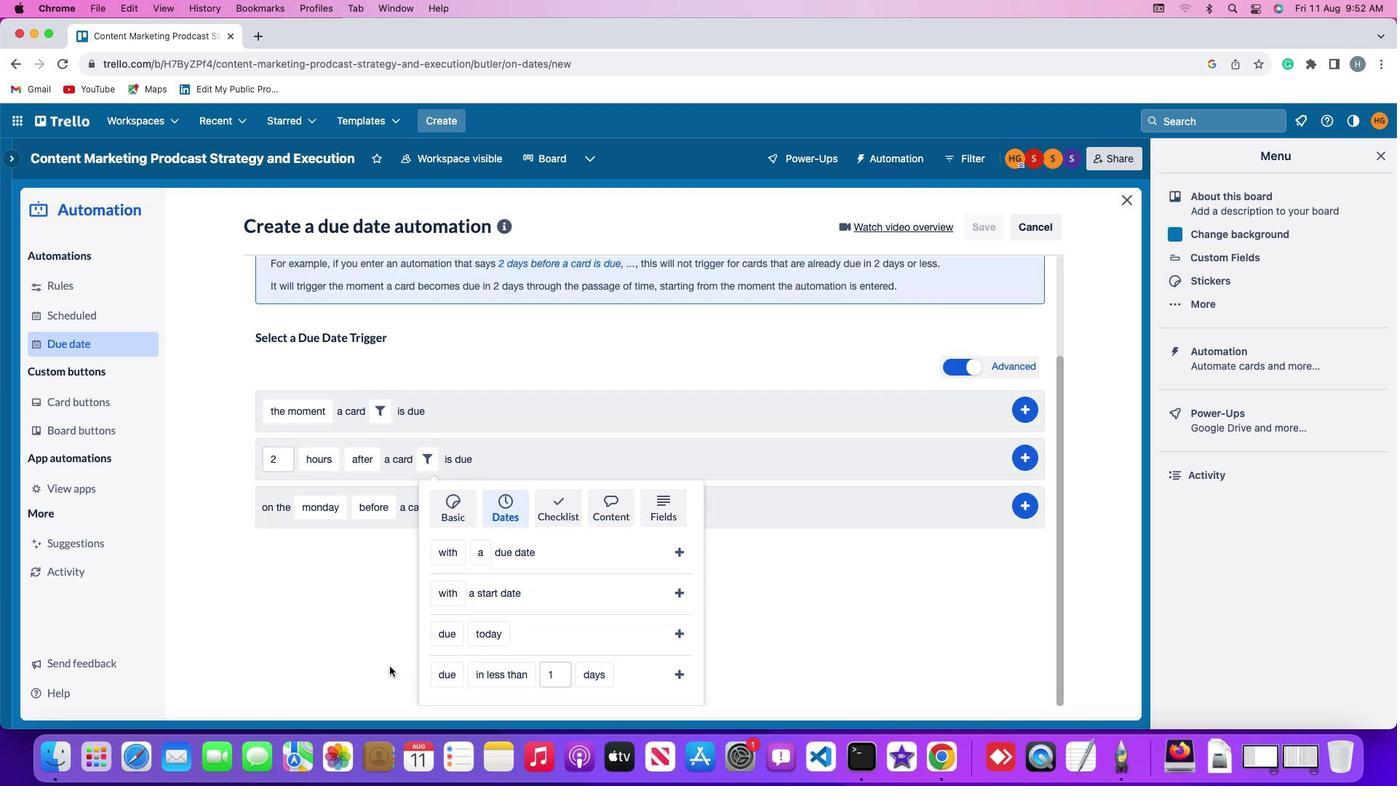 
Action: Mouse scrolled (390, 666) with delta (0, -3)
Screenshot: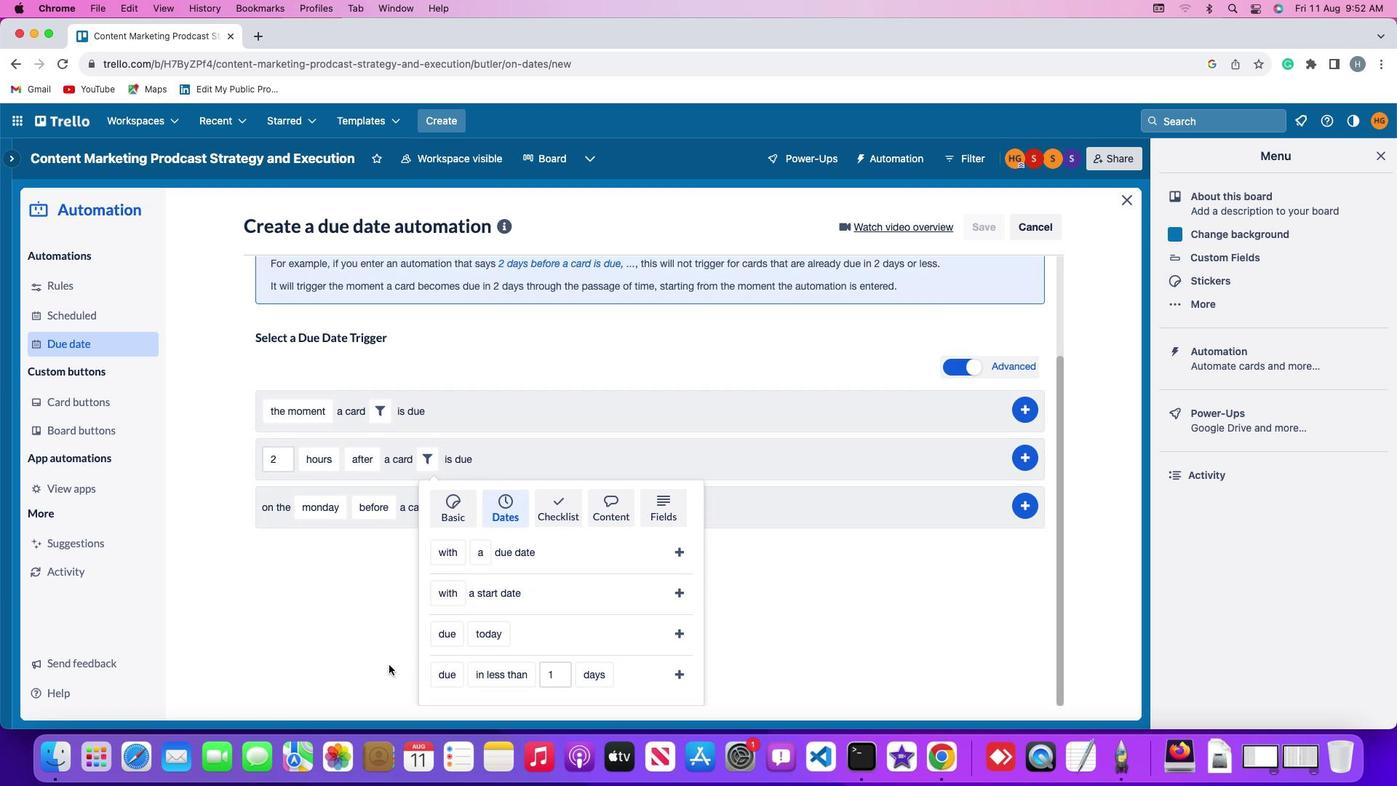 
Action: Mouse moved to (389, 666)
Screenshot: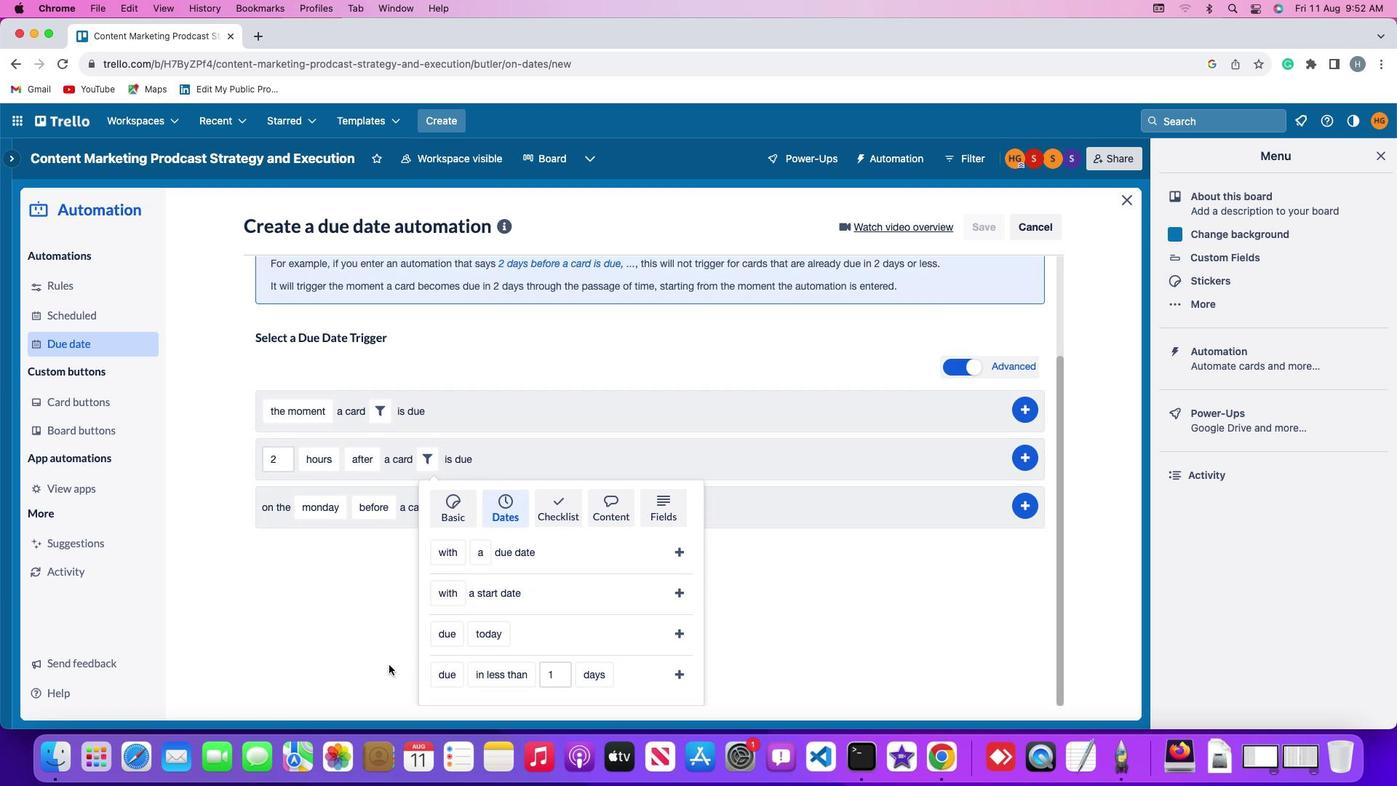 
Action: Mouse scrolled (389, 666) with delta (0, -4)
Screenshot: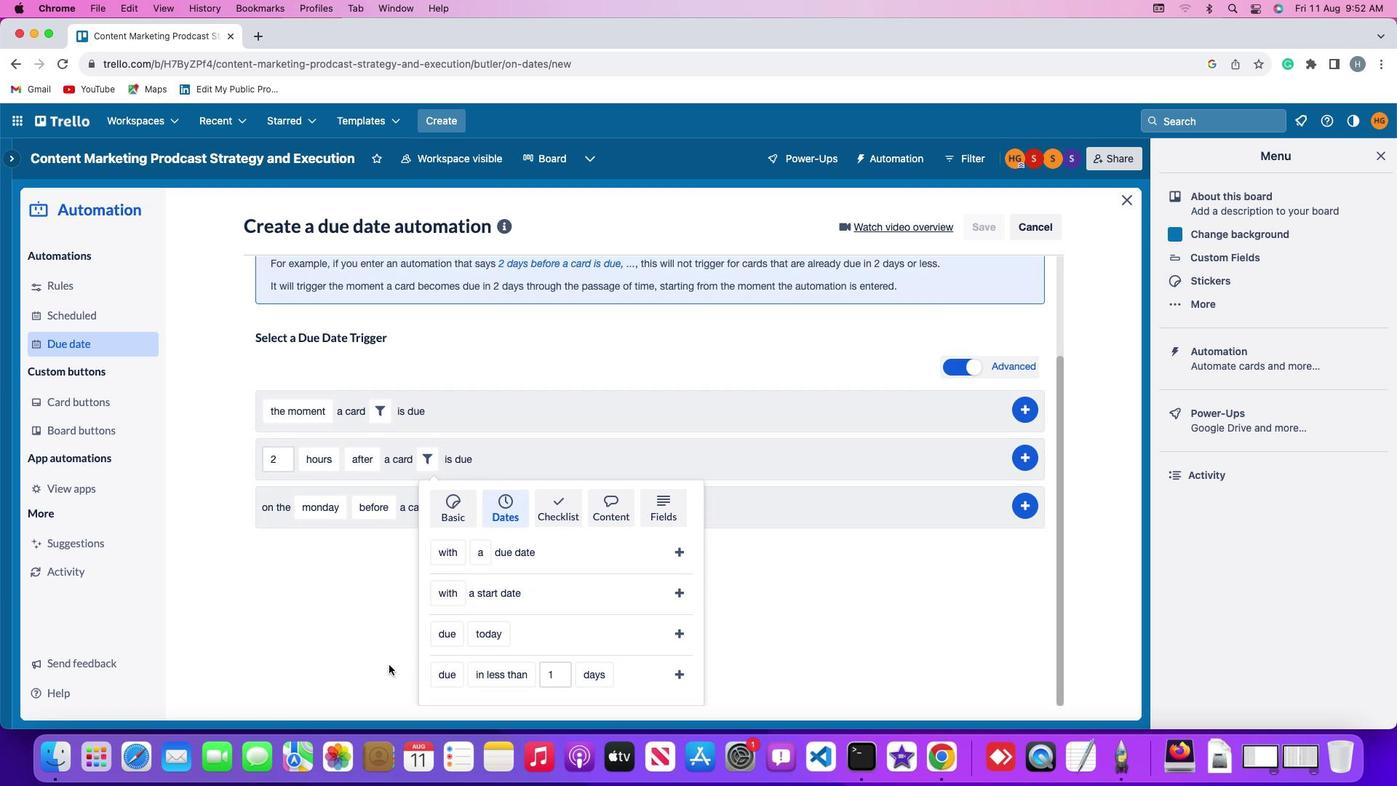 
Action: Mouse moved to (387, 663)
Screenshot: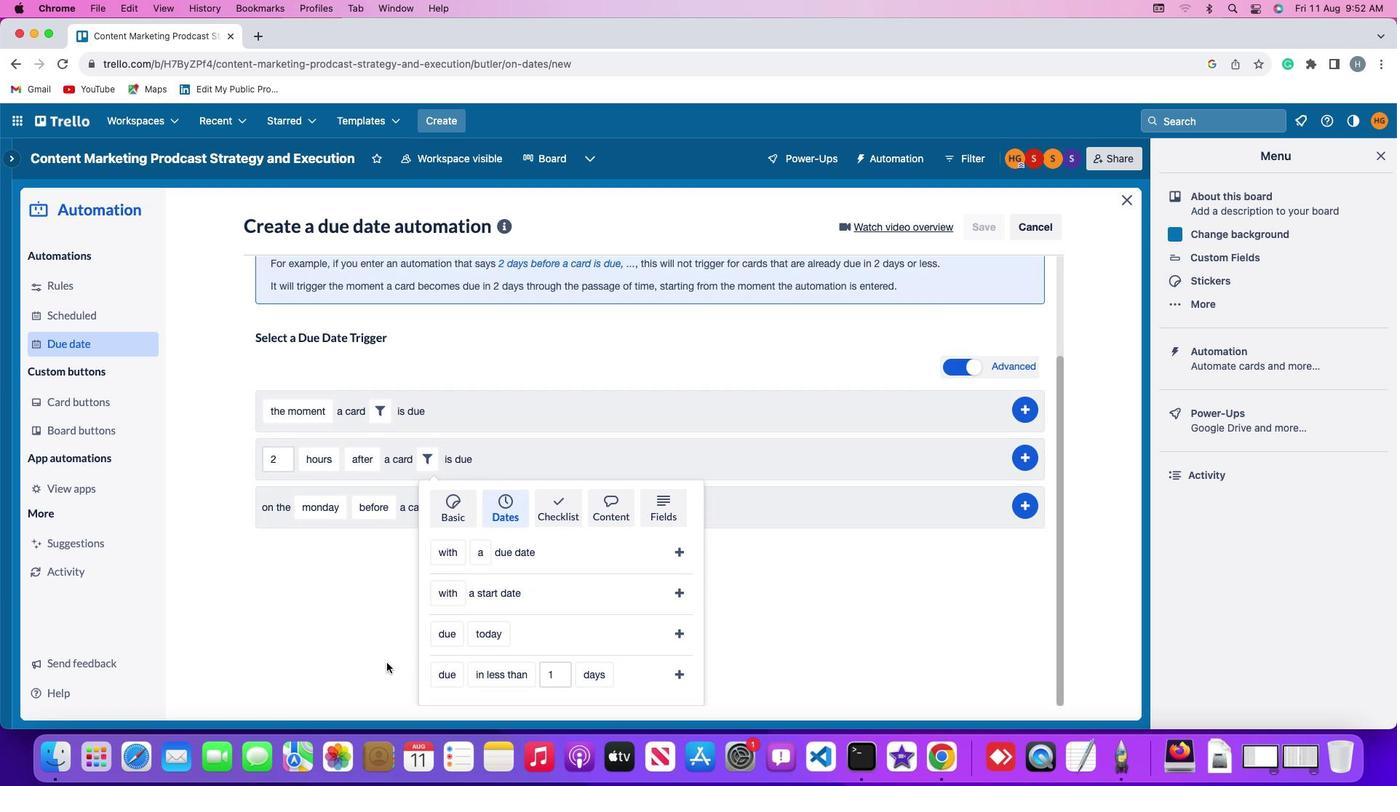 
Action: Mouse scrolled (387, 663) with delta (0, -4)
Screenshot: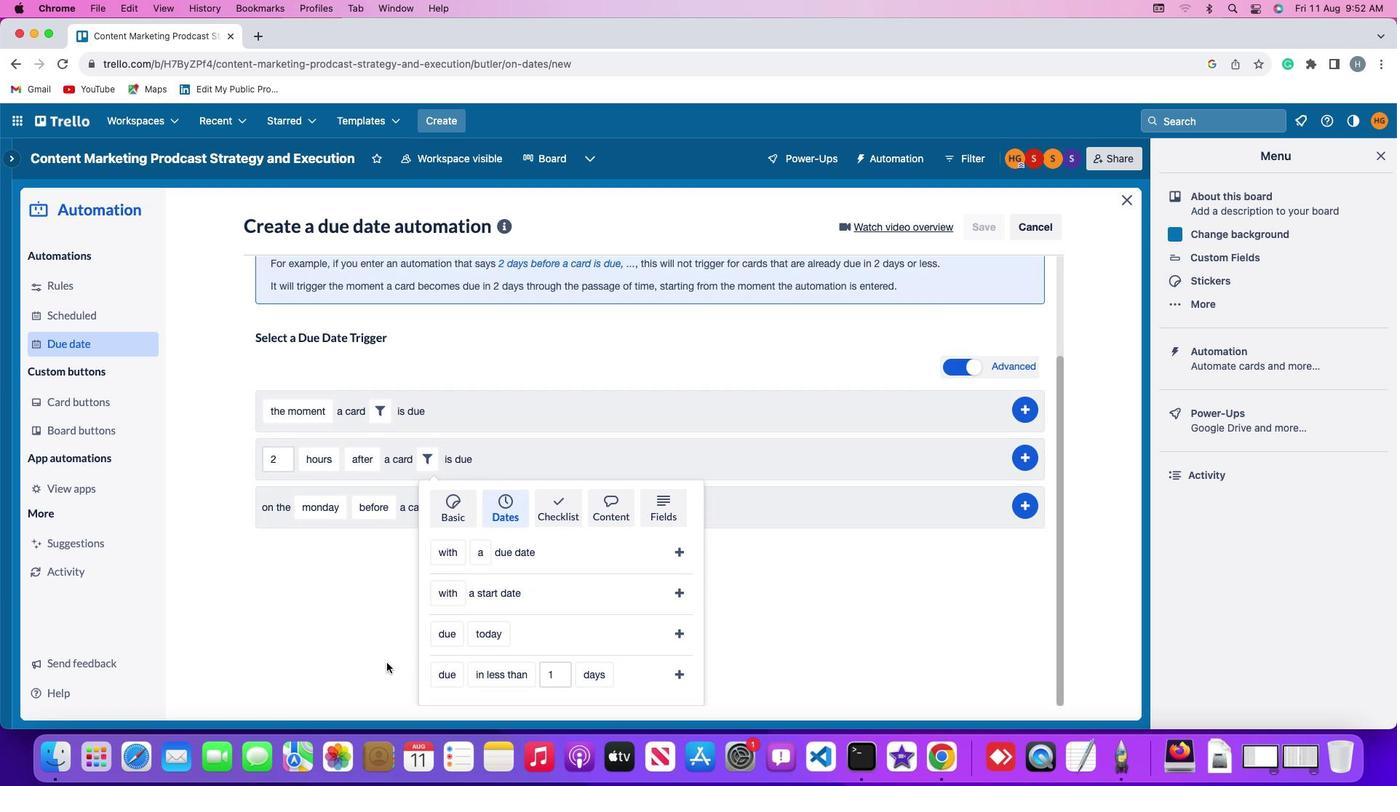 
Action: Mouse moved to (439, 669)
Screenshot: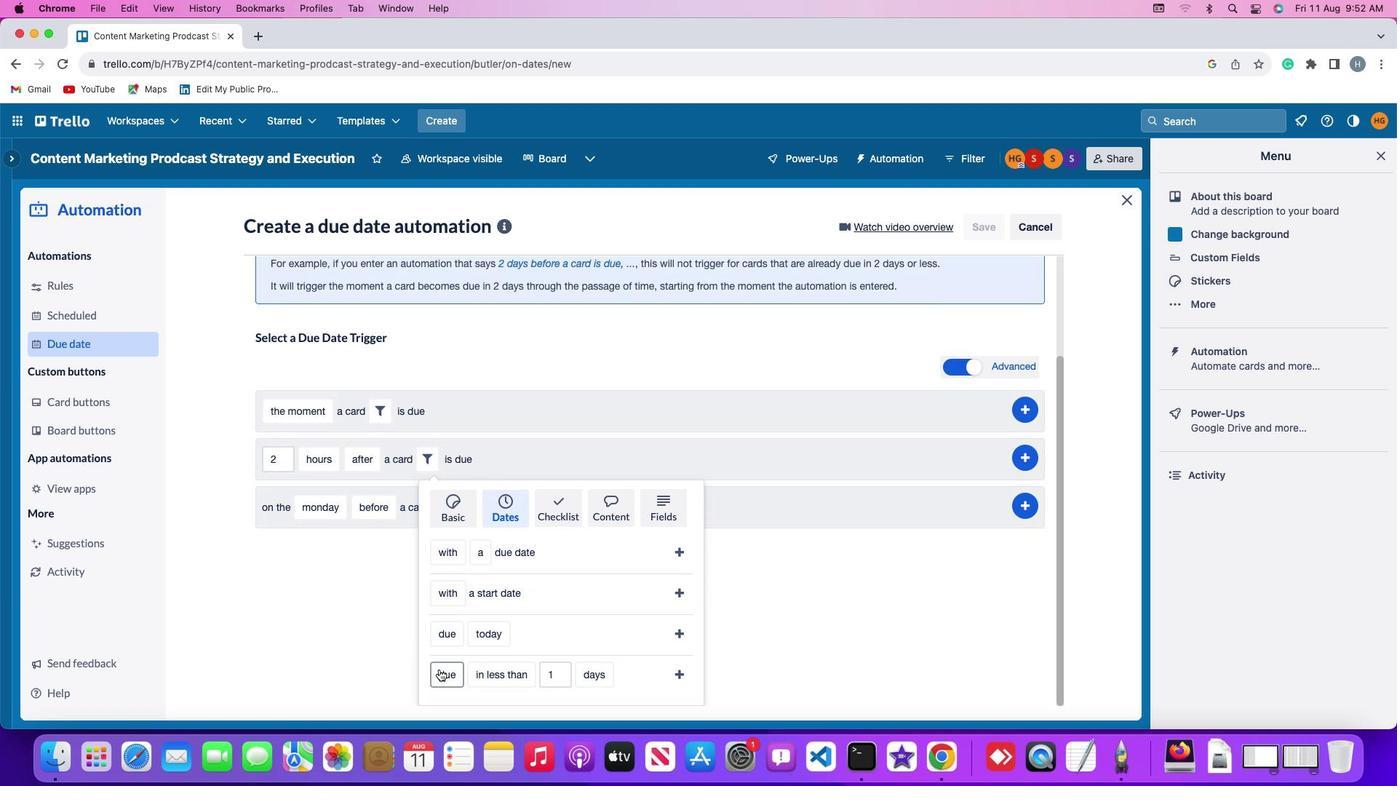 
Action: Mouse pressed left at (439, 669)
Screenshot: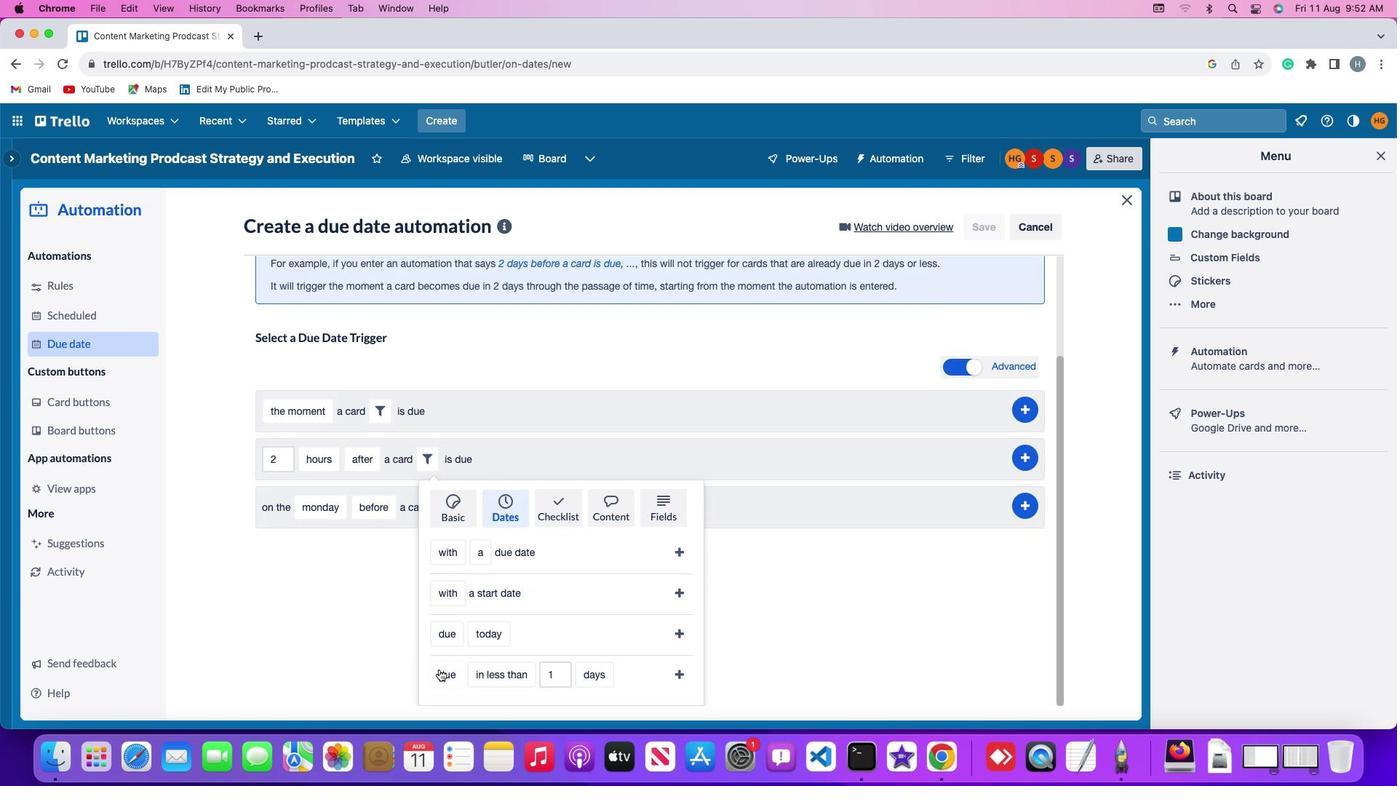 
Action: Mouse moved to (446, 654)
Screenshot: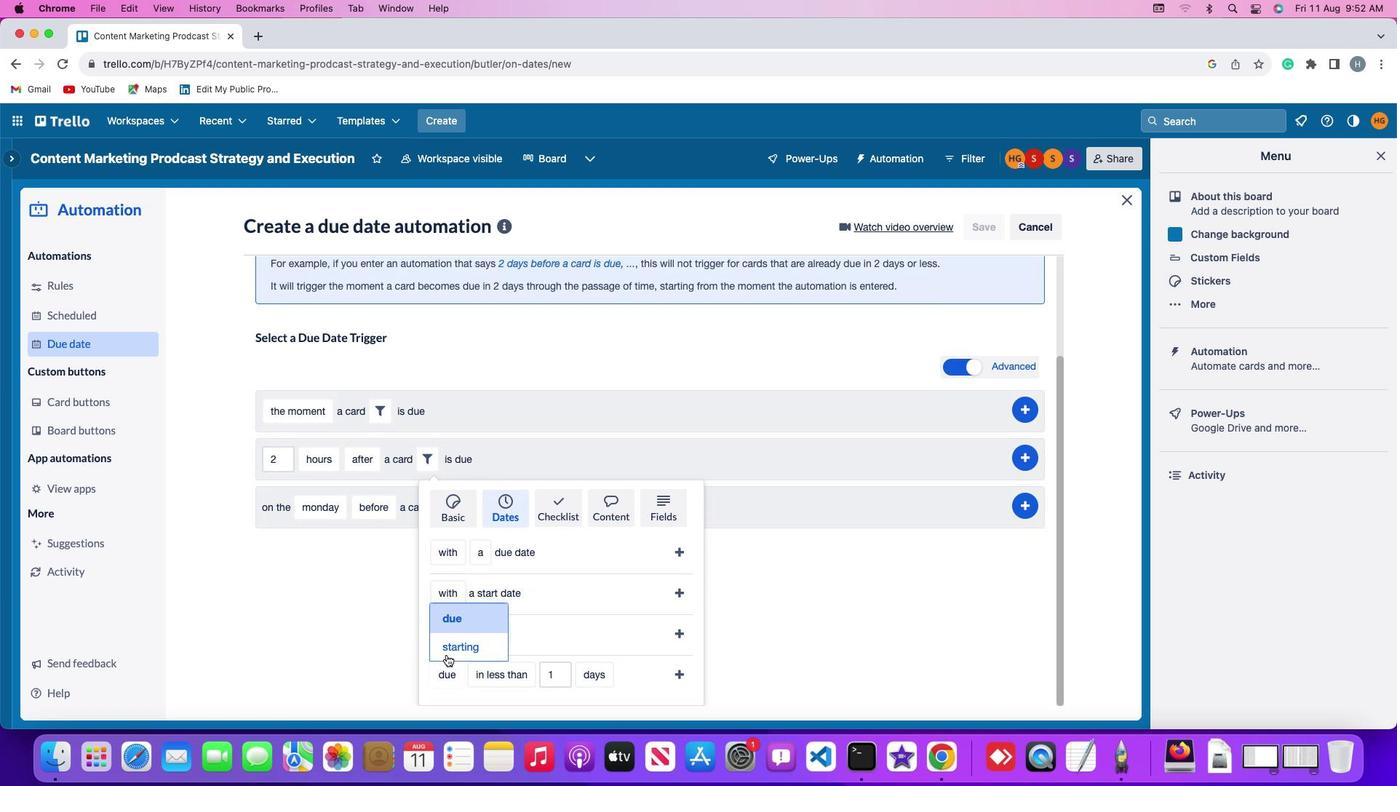 
Action: Mouse pressed left at (446, 654)
Screenshot: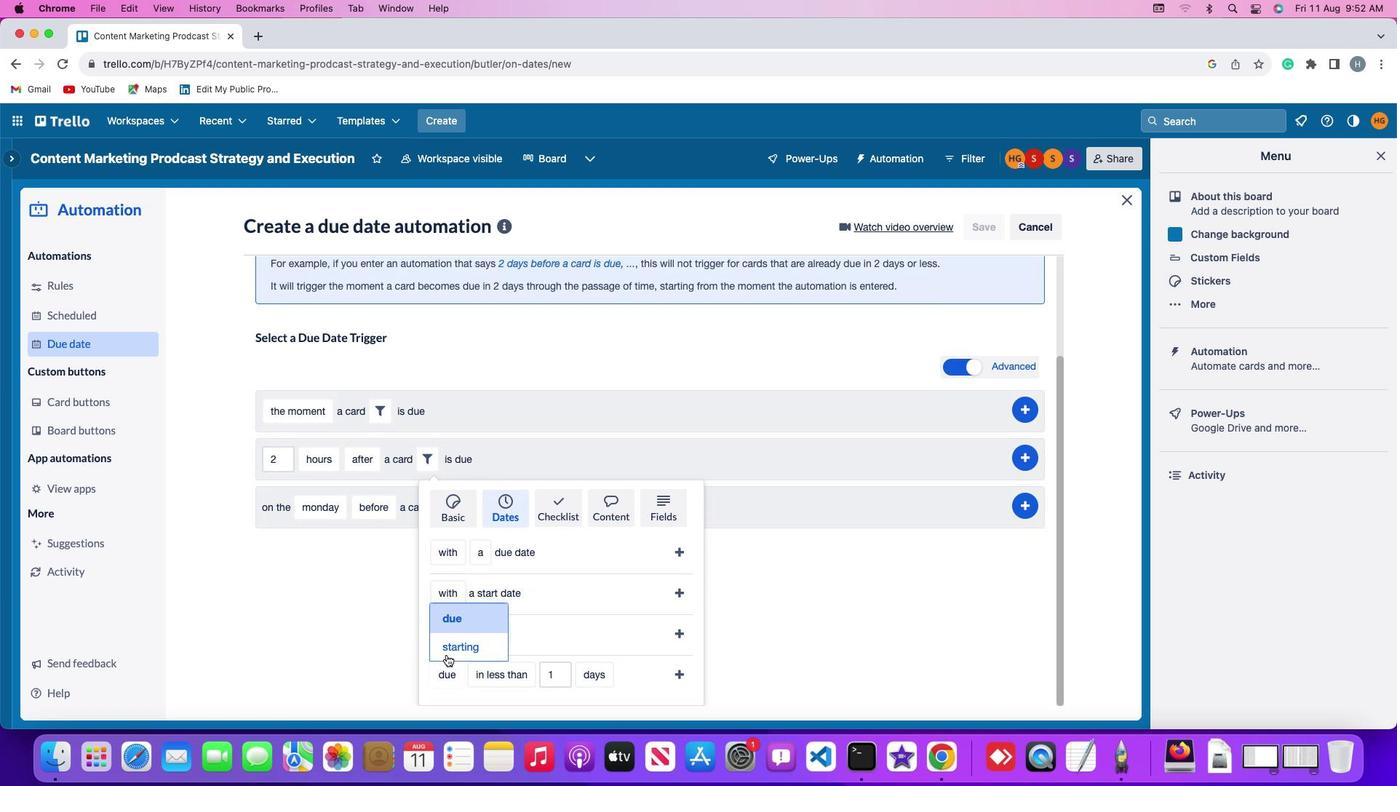 
Action: Mouse moved to (499, 674)
Screenshot: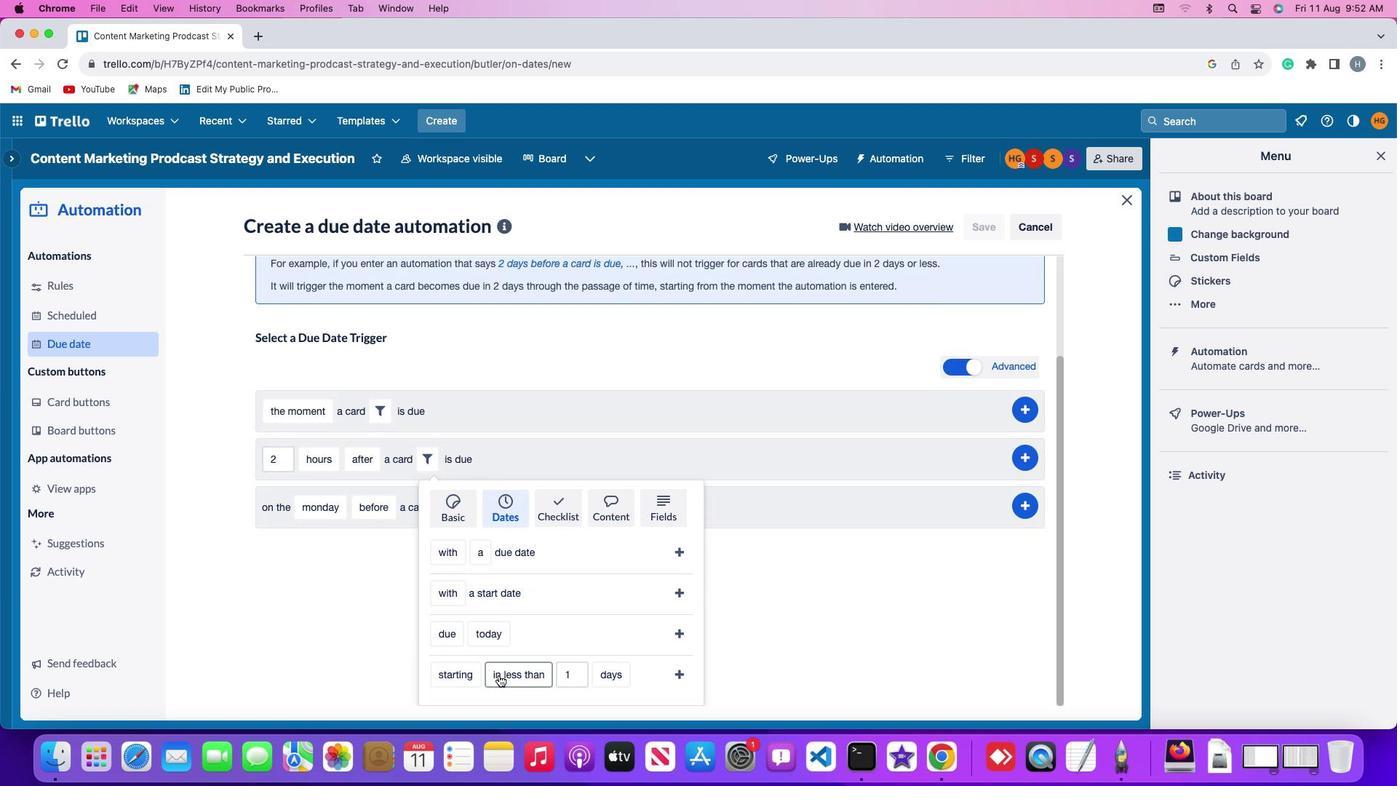 
Action: Mouse pressed left at (499, 674)
Screenshot: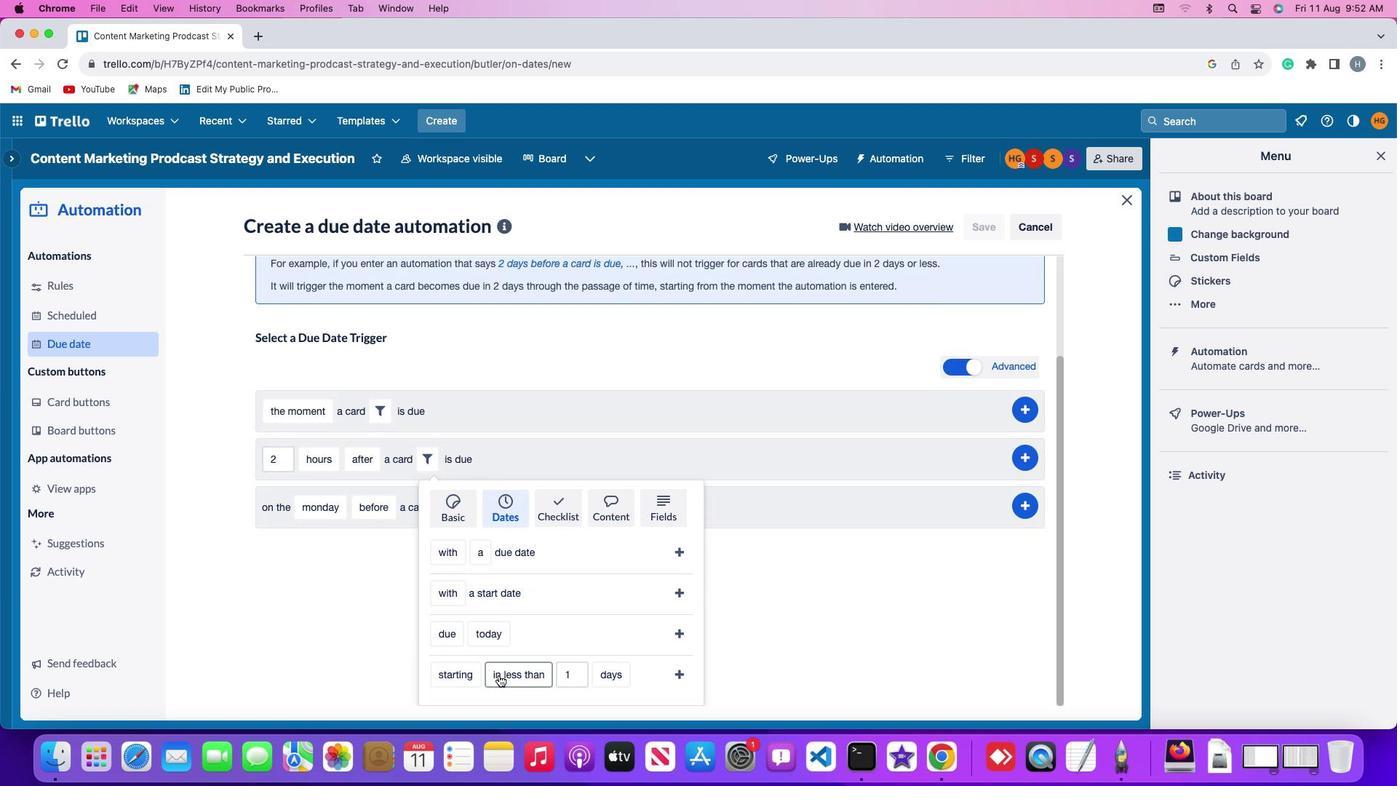 
Action: Mouse moved to (522, 590)
Screenshot: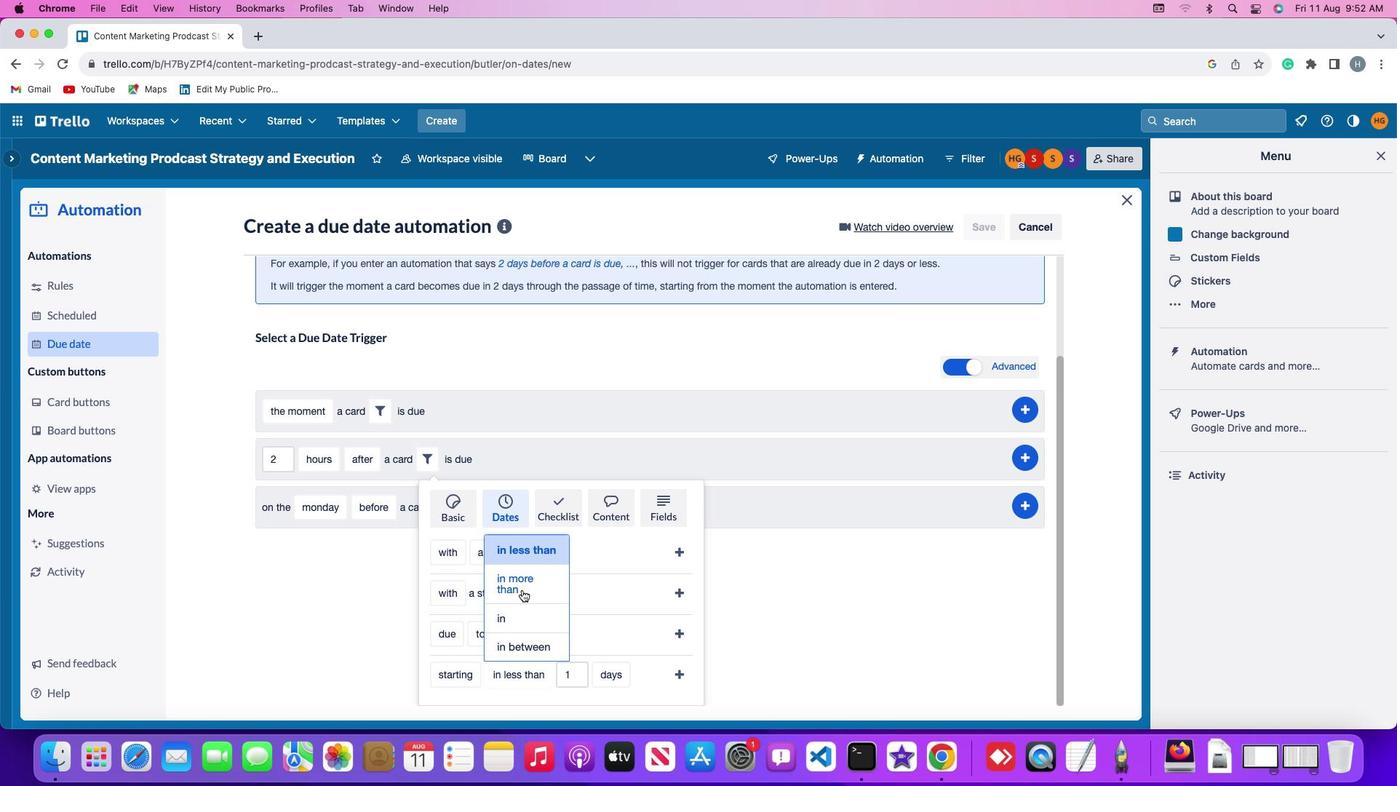 
Action: Mouse pressed left at (522, 590)
Screenshot: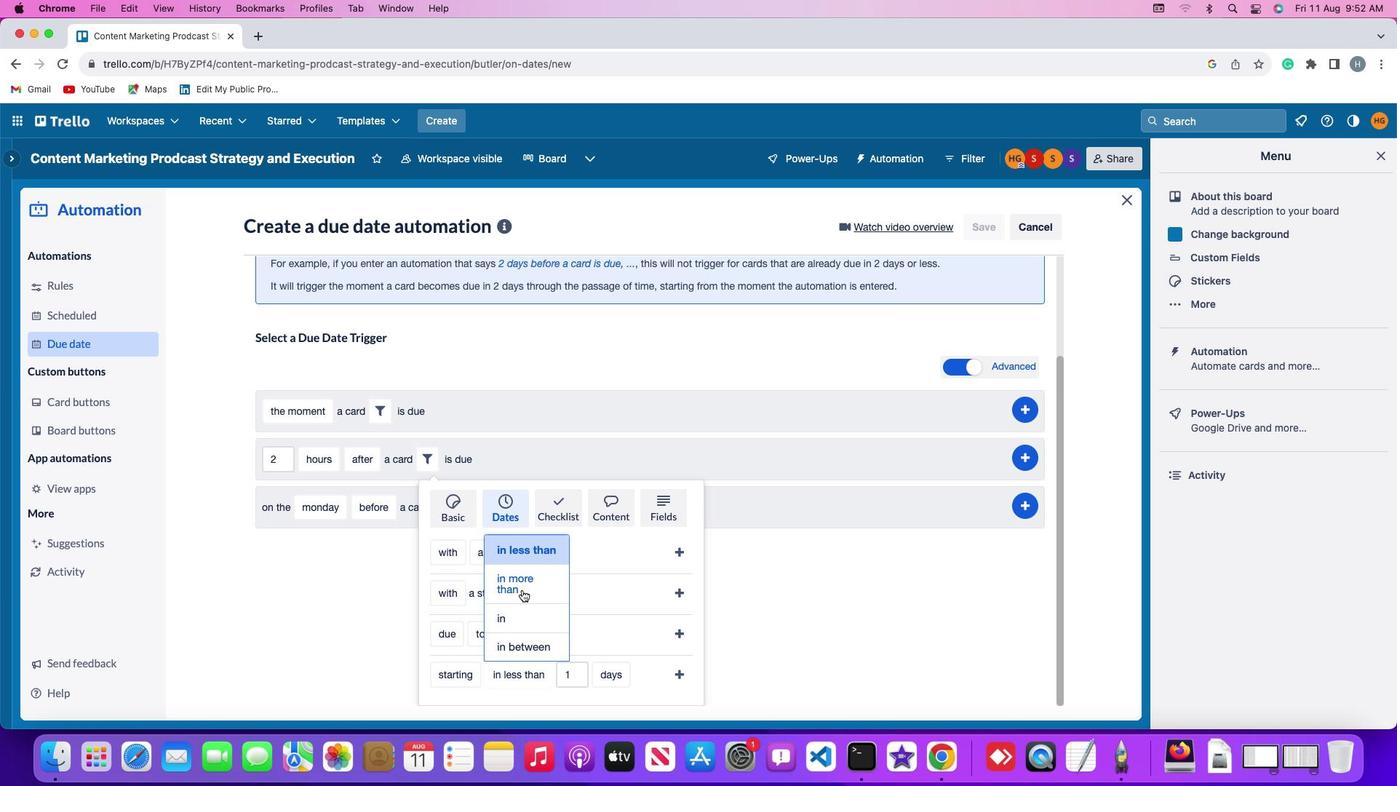 
Action: Mouse moved to (582, 682)
Screenshot: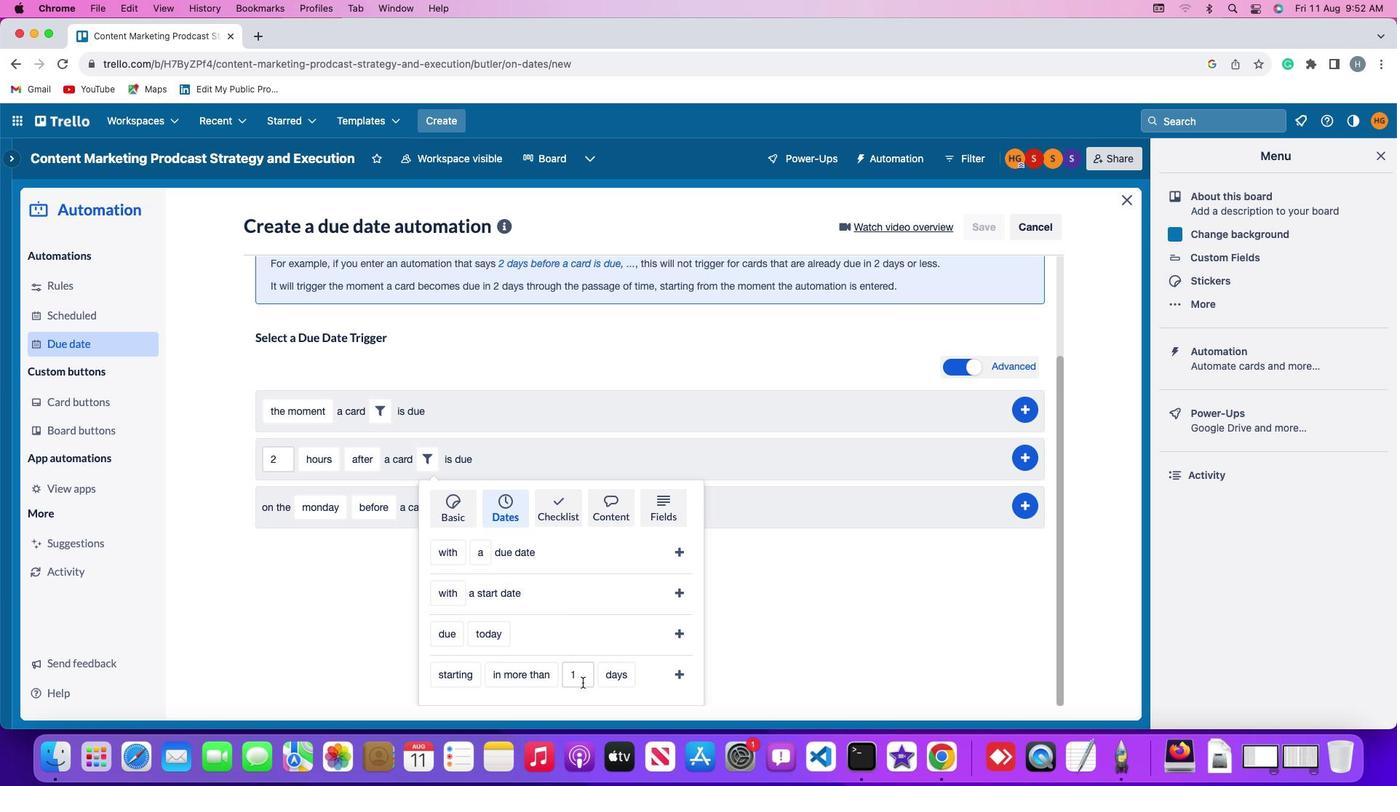 
Action: Mouse pressed left at (582, 682)
Screenshot: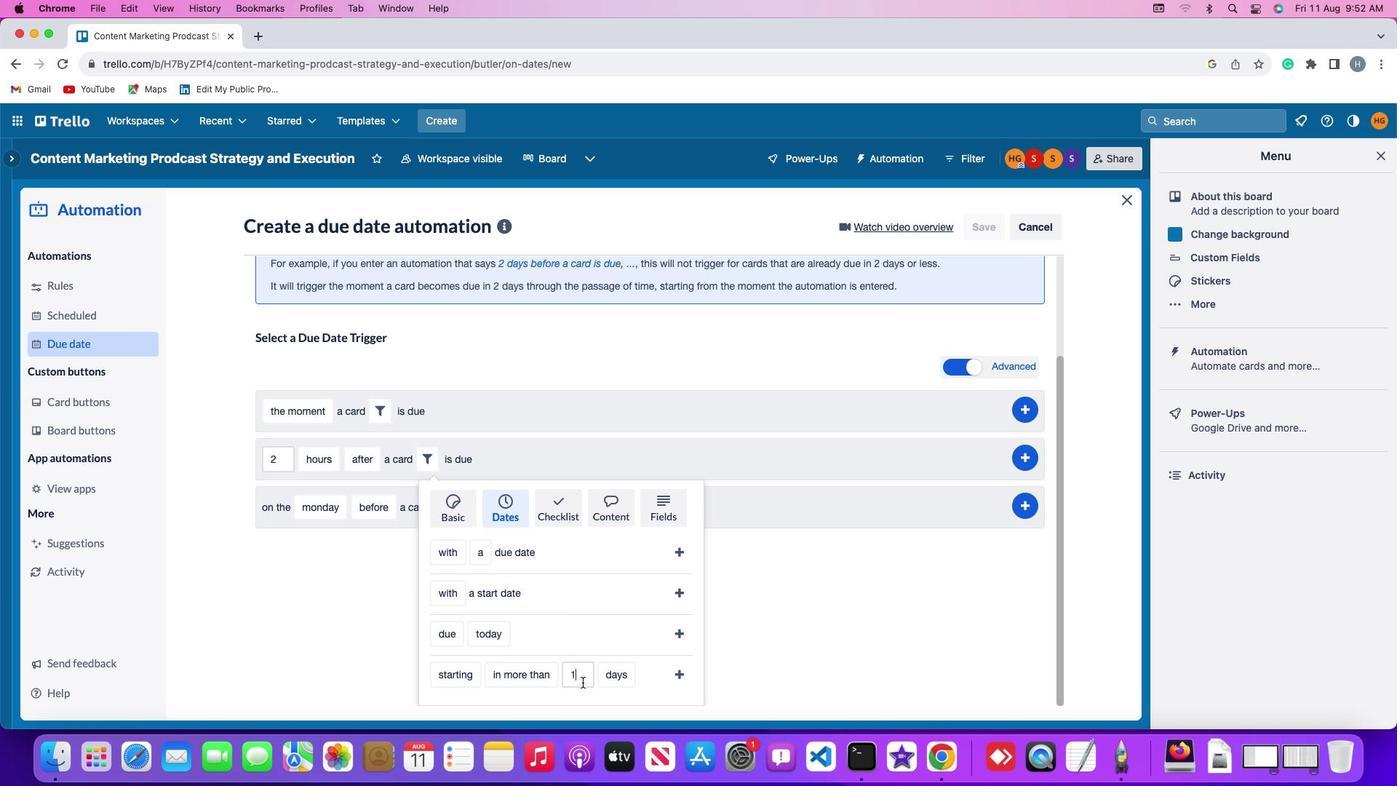 
Action: Key pressed Key.backspace'1'
Screenshot: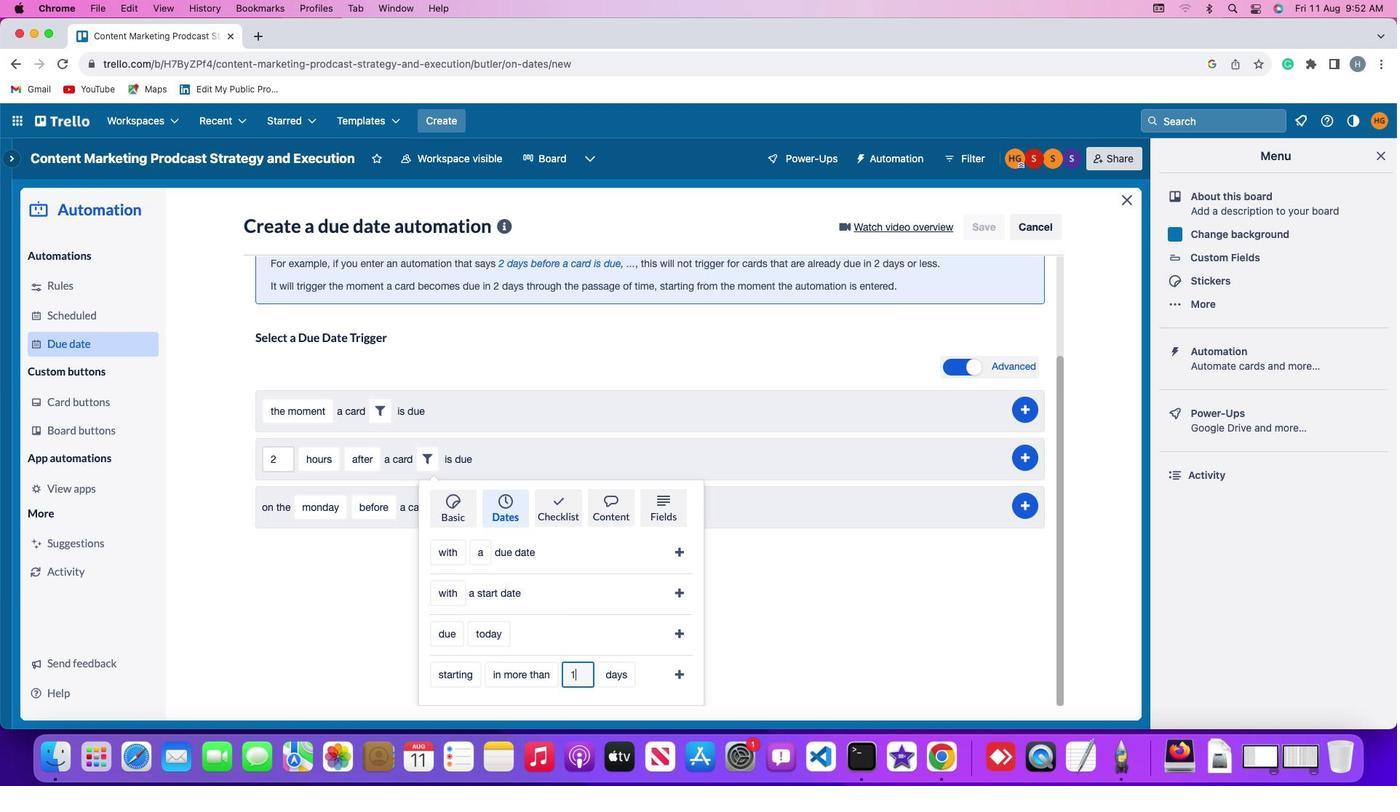 
Action: Mouse moved to (610, 681)
Screenshot: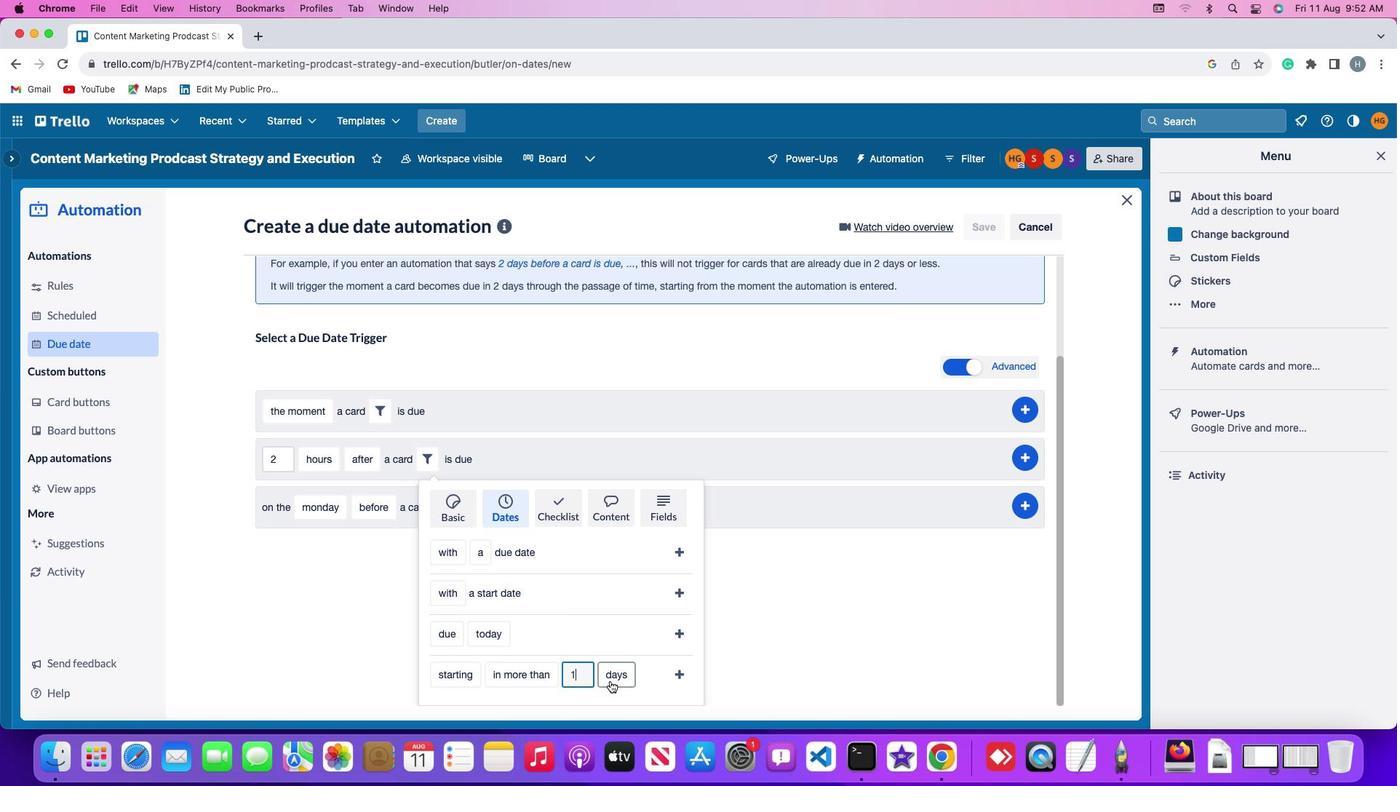 
Action: Mouse pressed left at (610, 681)
Screenshot: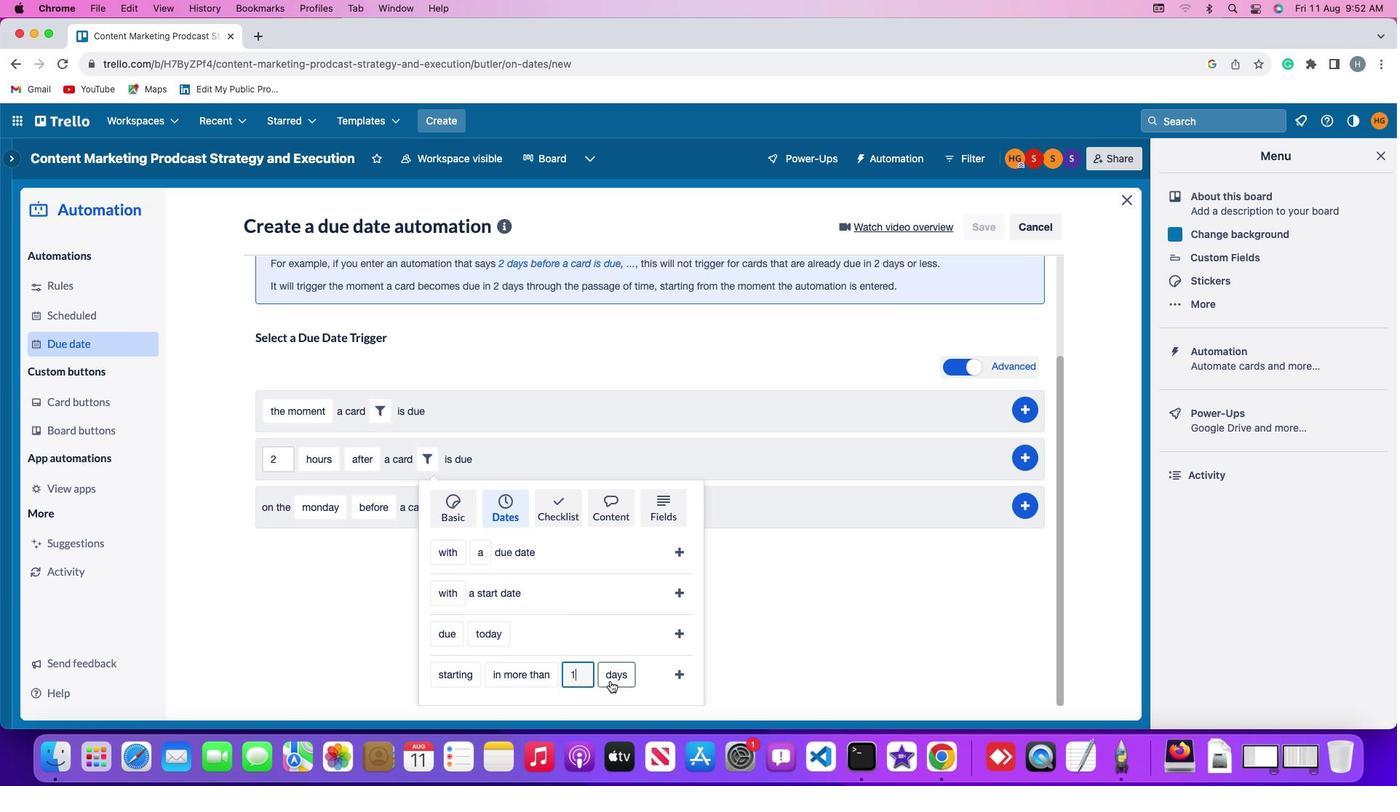 
Action: Mouse moved to (617, 650)
Screenshot: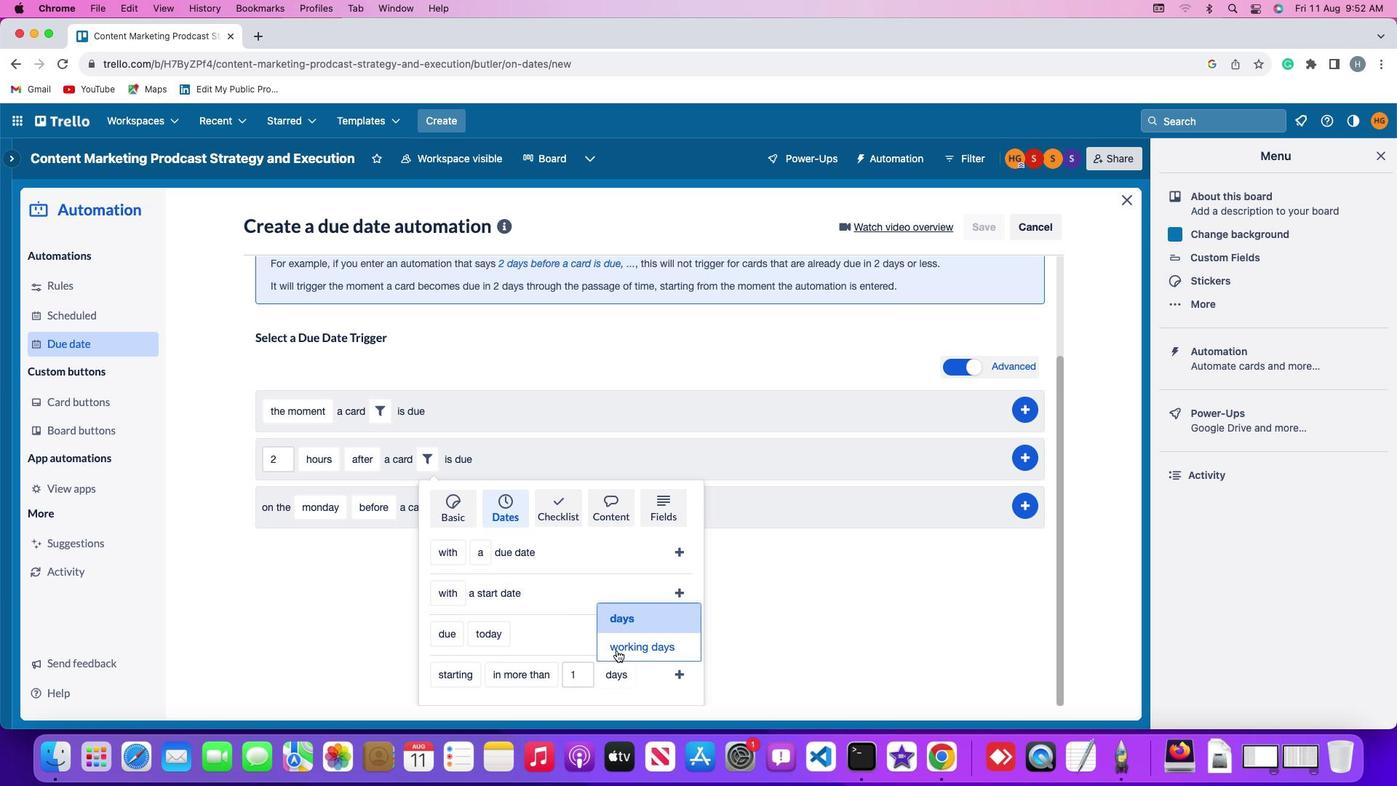 
Action: Mouse pressed left at (617, 650)
Screenshot: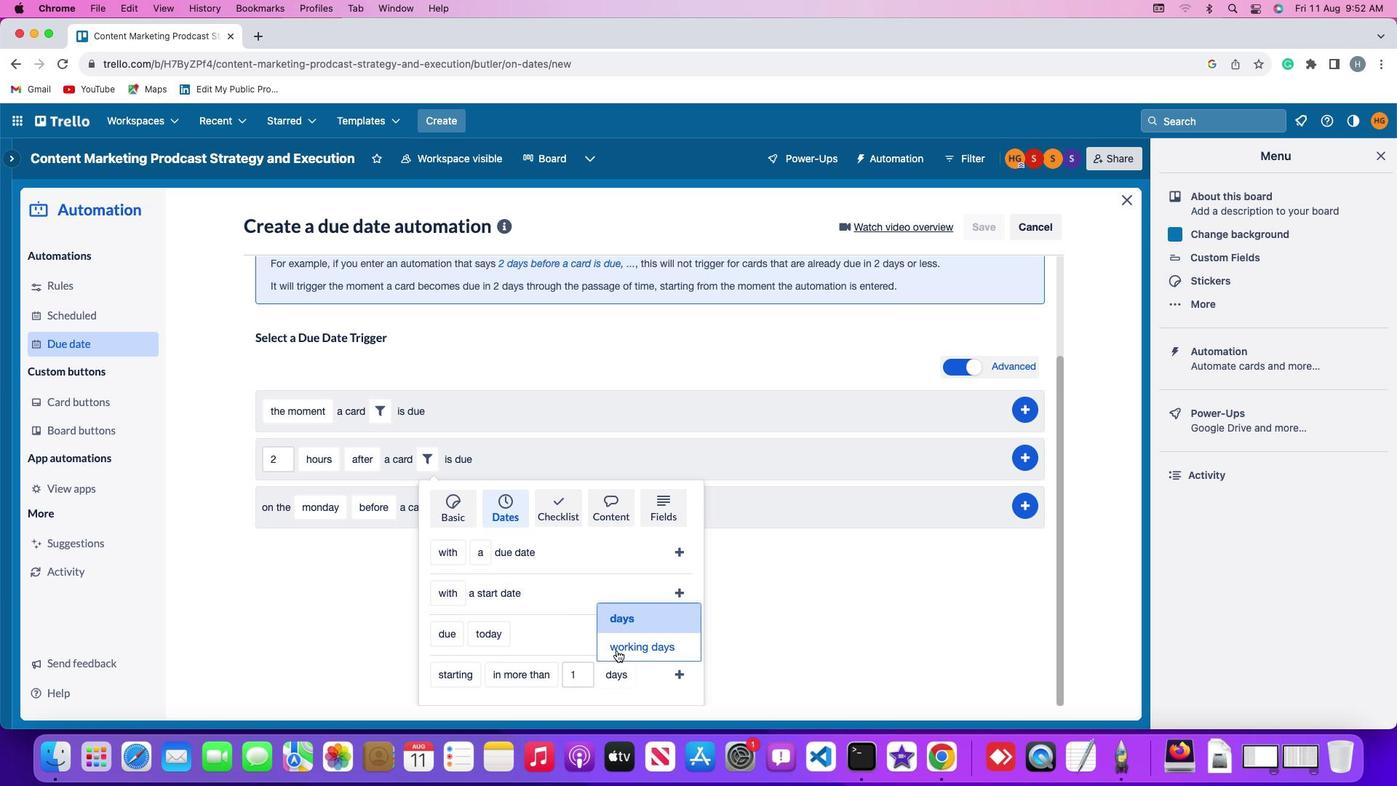 
Action: Mouse moved to (699, 674)
Screenshot: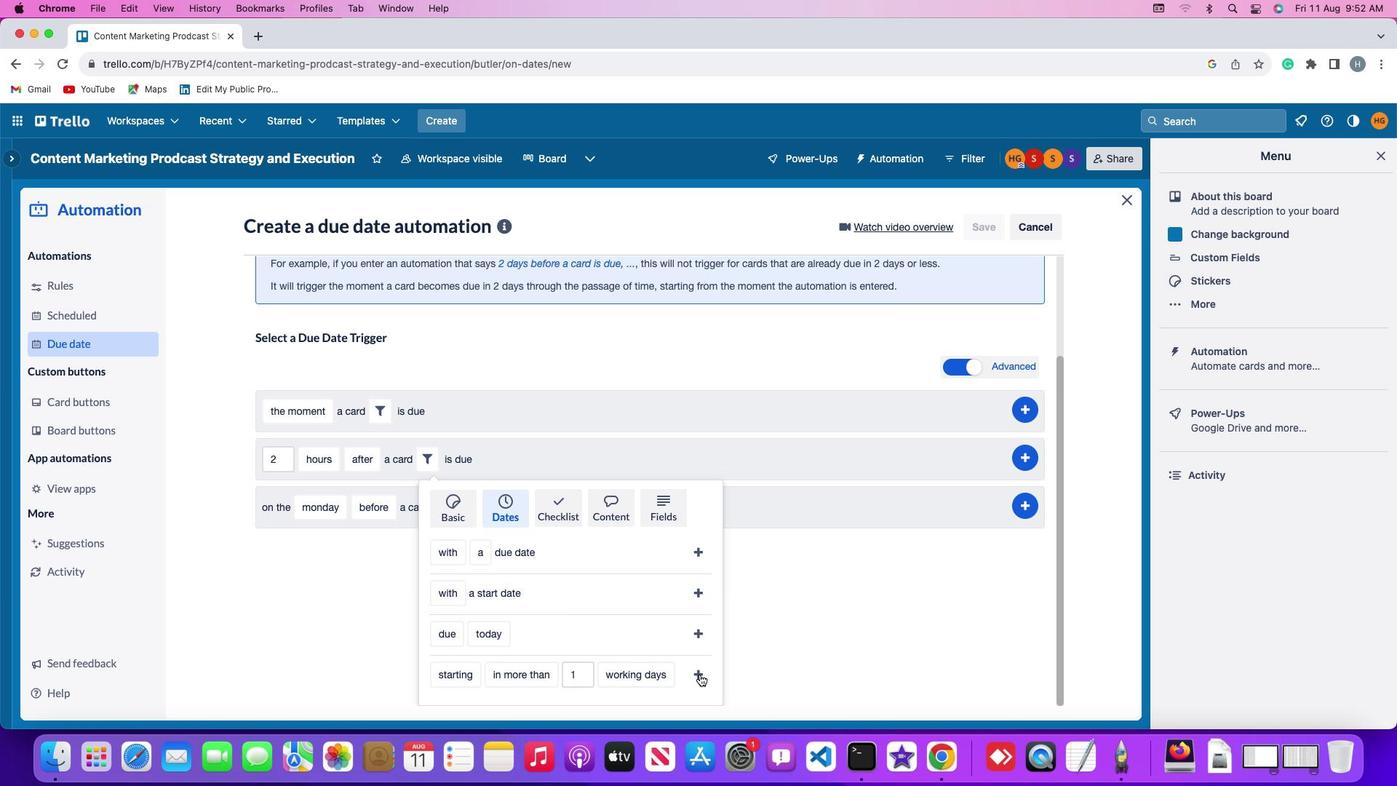 
Action: Mouse pressed left at (699, 674)
Screenshot: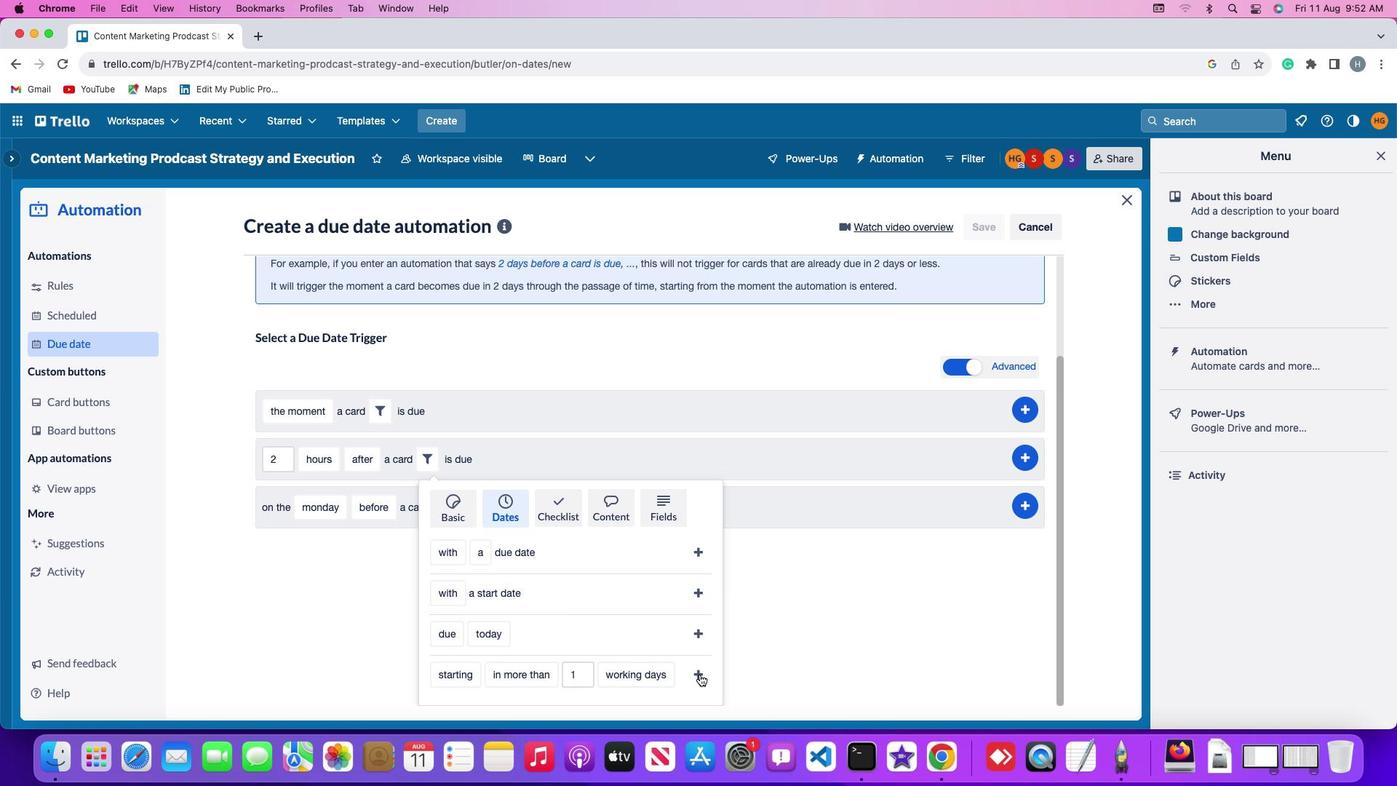 
Action: Mouse moved to (1035, 582)
Screenshot: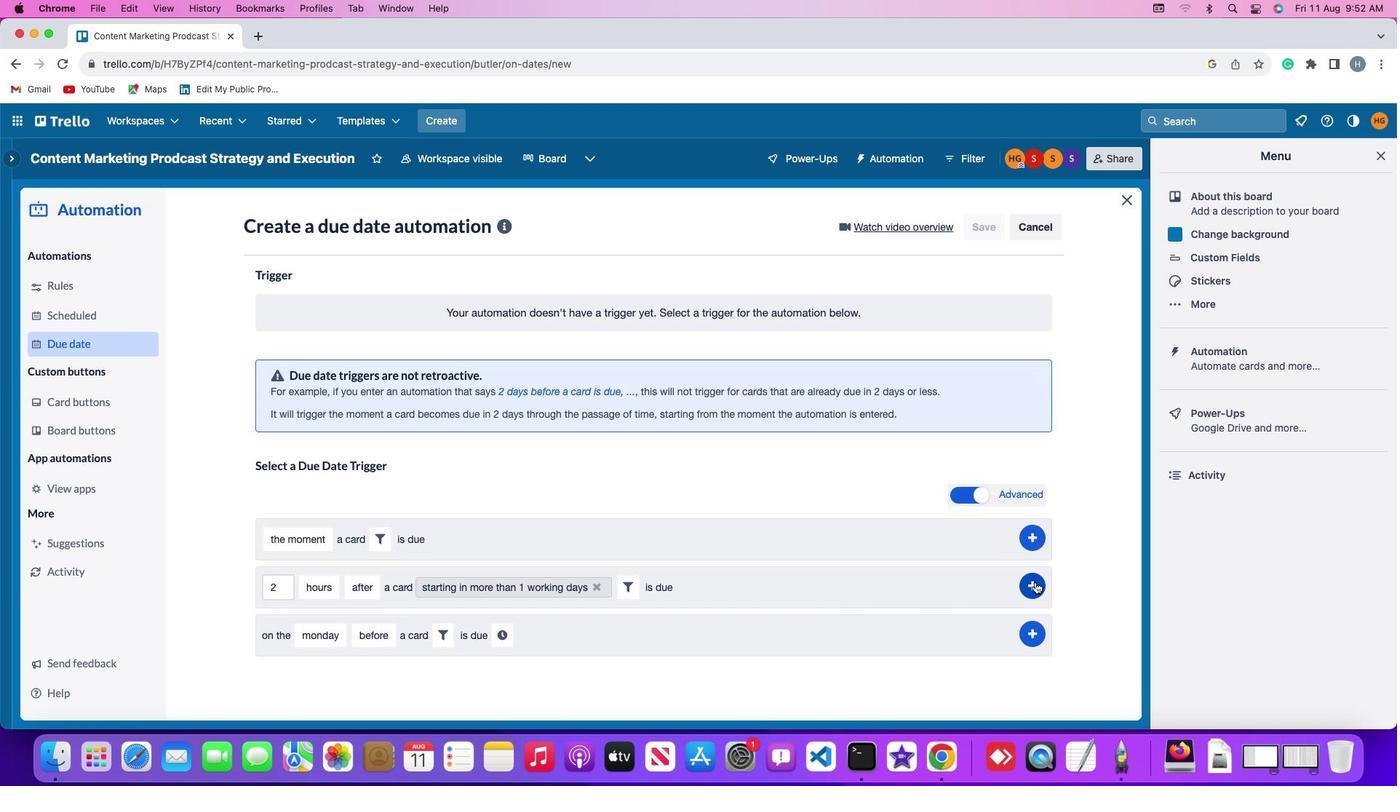 
Action: Mouse pressed left at (1035, 582)
Screenshot: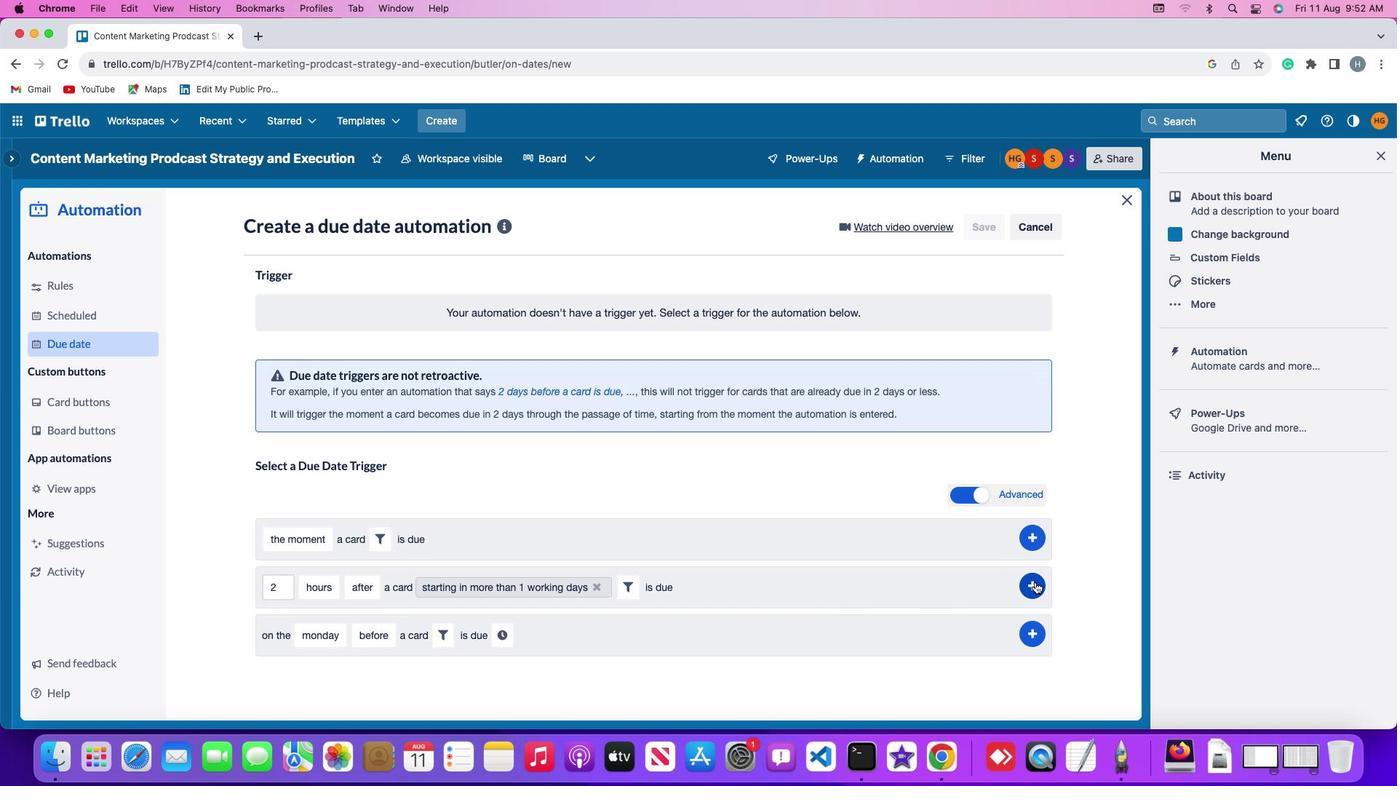 
Action: Mouse moved to (1095, 485)
Screenshot: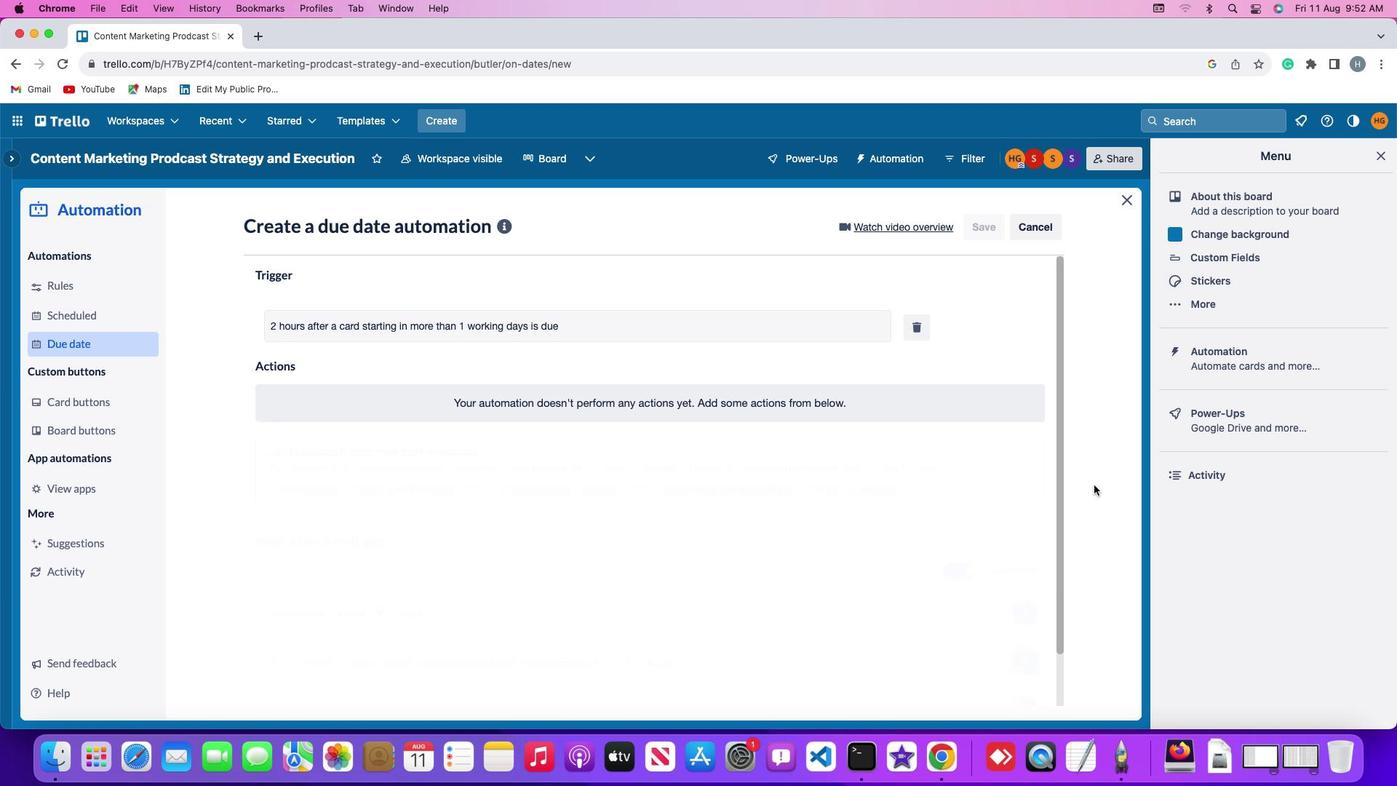 
